 Task: Find a place to stay in Gaya, Nigeria for 8 guests from 12th to 16th August, with a price range of ₹10,000 to ₹16,000, and amenities including WiFi, Free parking, and TV.
Action: Mouse moved to (432, 96)
Screenshot: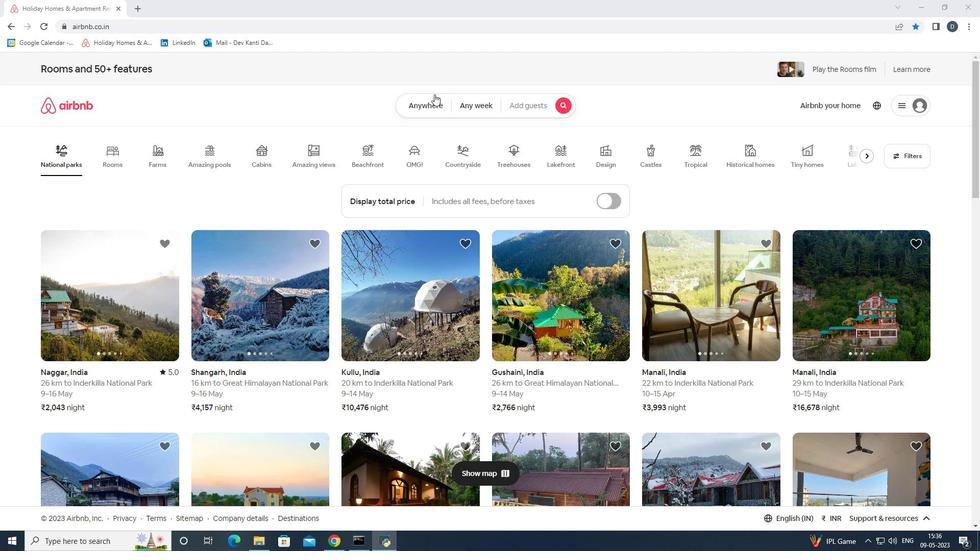 
Action: Mouse pressed left at (432, 96)
Screenshot: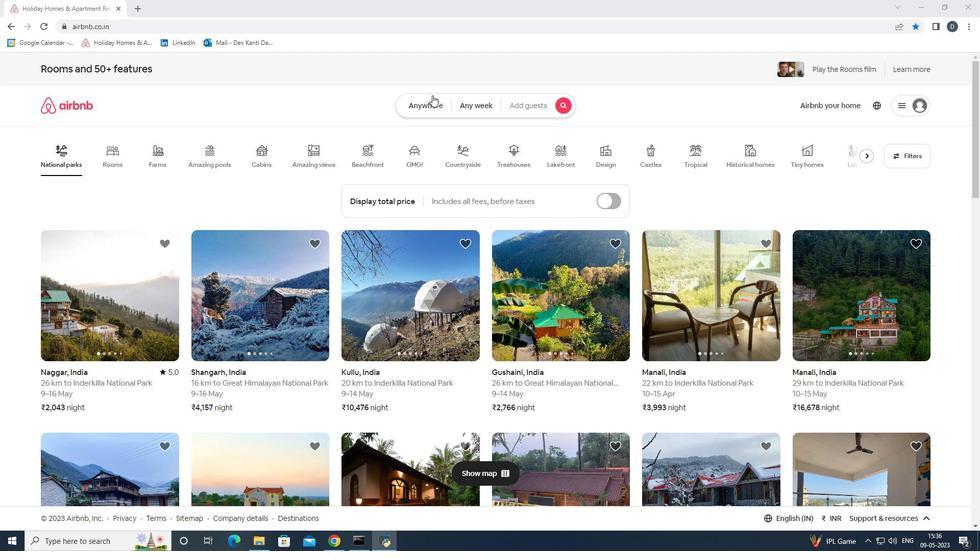 
Action: Mouse moved to (370, 145)
Screenshot: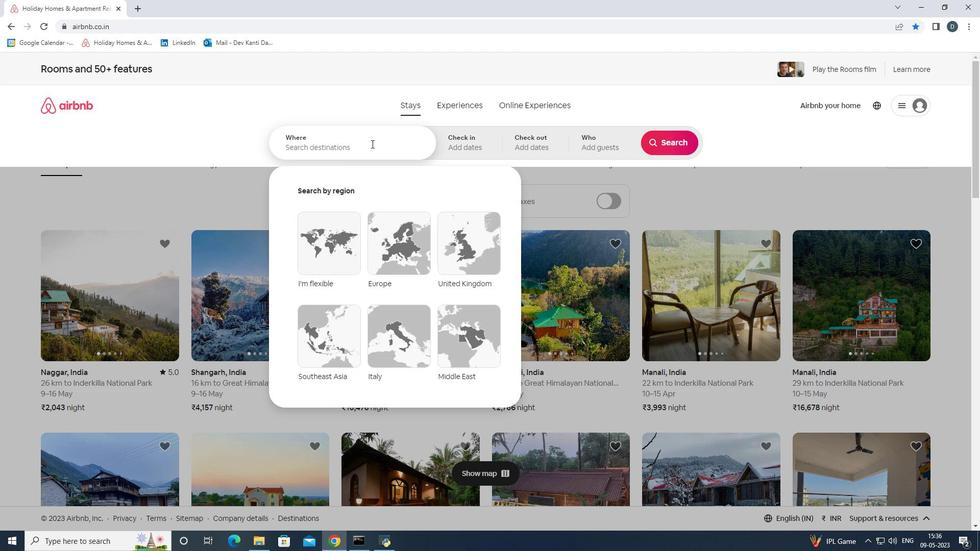 
Action: Mouse pressed left at (370, 145)
Screenshot: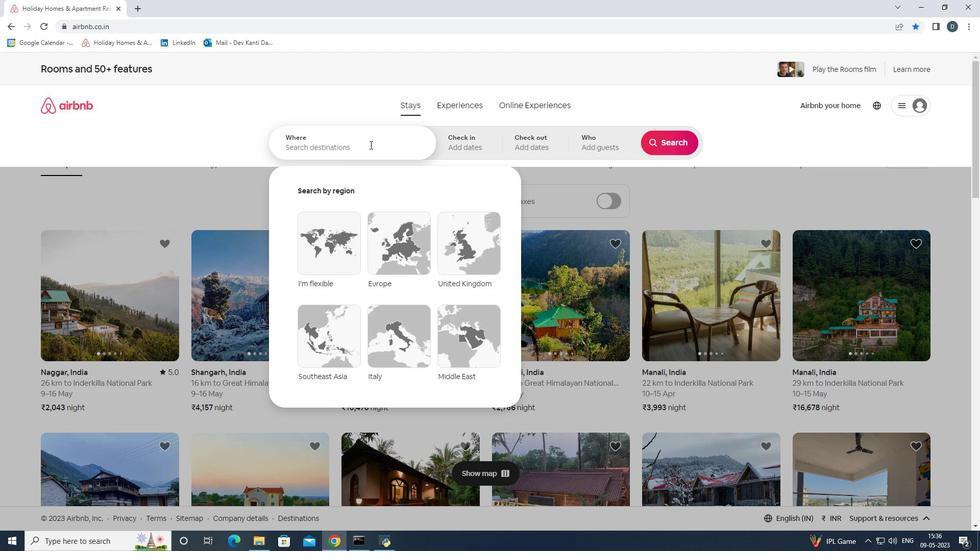 
Action: Key pressed <Key.shift><Key.shift><Key.shift><Key.shift><Key.shift><Key.shift>Gaya,<Key.space><Key.shift><Key.shift><Key.shift><Key.shift><Key.shift><Key.shift><Key.shift><Key.shift><Key.shift><Key.shift><Key.shift><Key.shift><Key.shift><Key.shift><Key.shift><Key.shift><Key.shift><Key.shift><Key.shift><Key.shift><Key.shift><Key.shift><Key.shift><Key.shift><Key.shift><Key.shift><Key.shift><Key.shift><Key.shift><Key.shift><Key.shift><Key.shift><Key.shift><Key.shift><Key.shift>Nigeria<Key.enter>
Screenshot: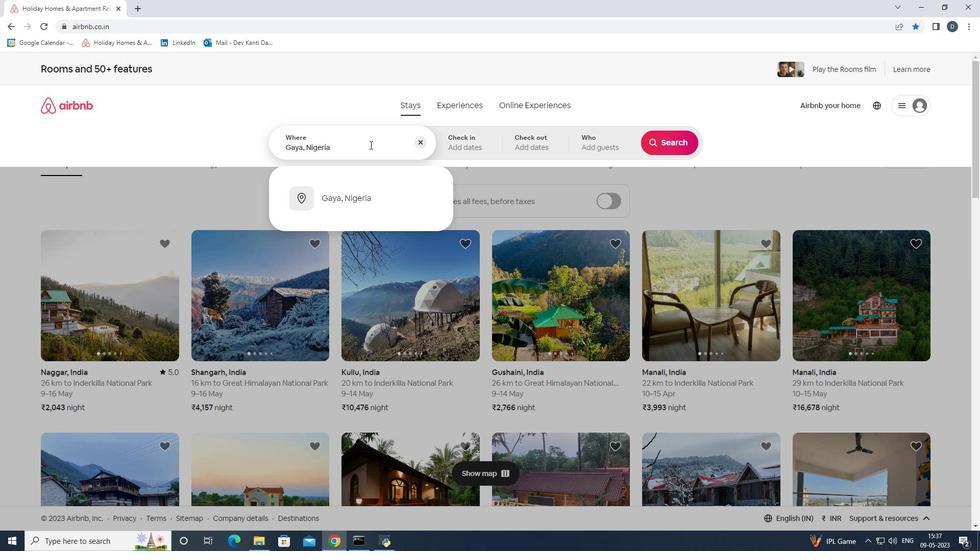 
Action: Mouse moved to (665, 225)
Screenshot: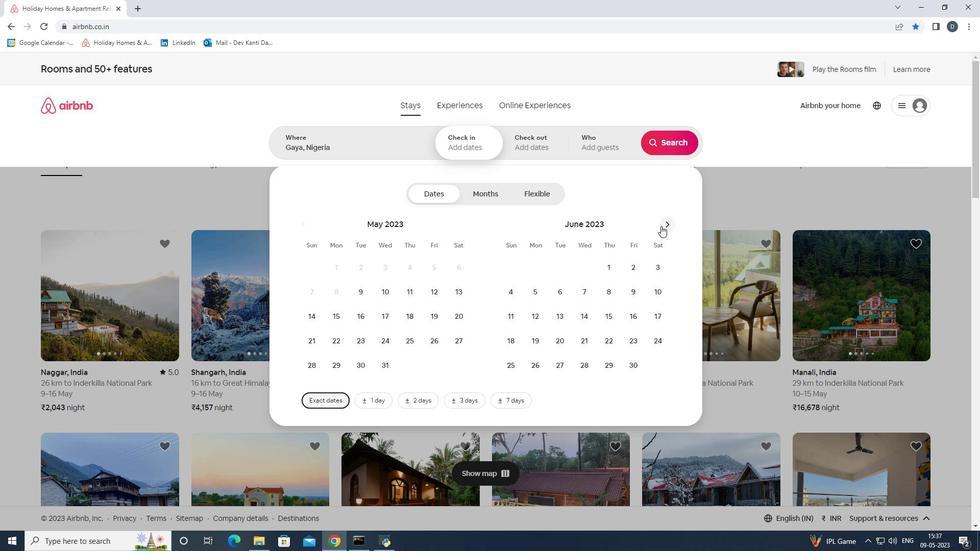 
Action: Mouse pressed left at (665, 225)
Screenshot: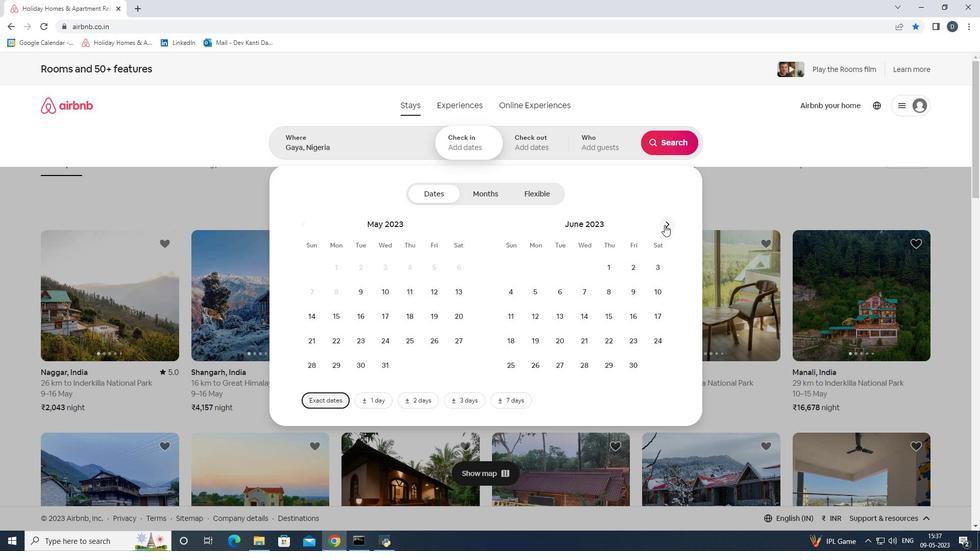 
Action: Mouse pressed left at (665, 225)
Screenshot: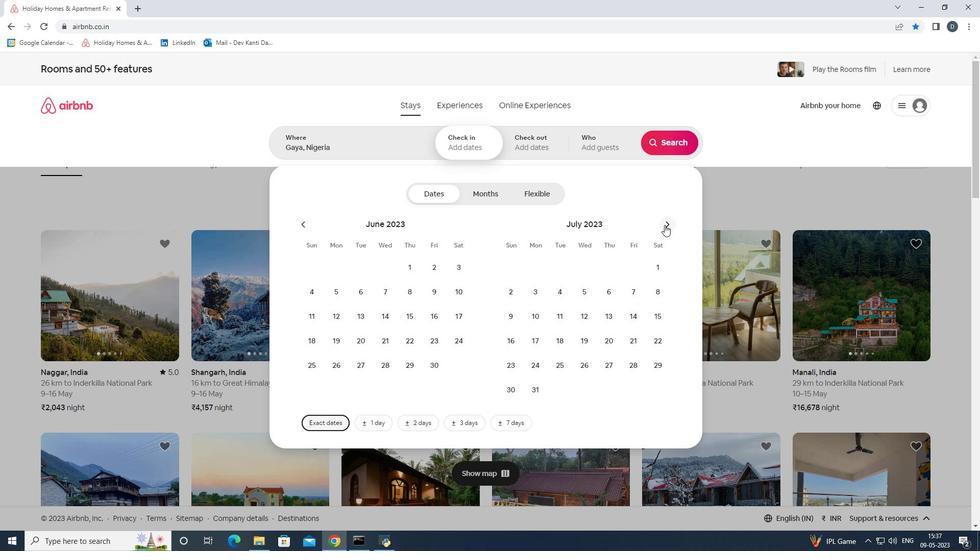
Action: Mouse moved to (659, 285)
Screenshot: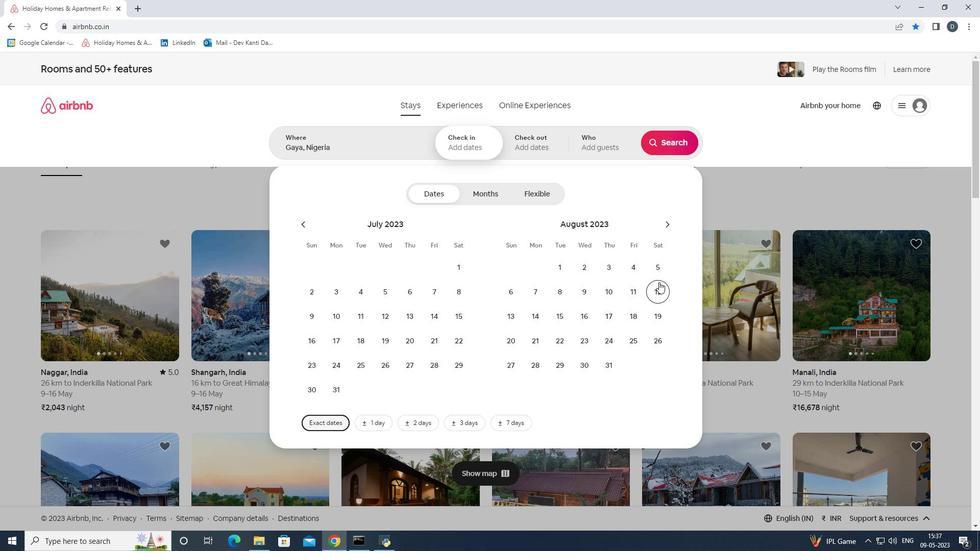 
Action: Mouse pressed left at (659, 285)
Screenshot: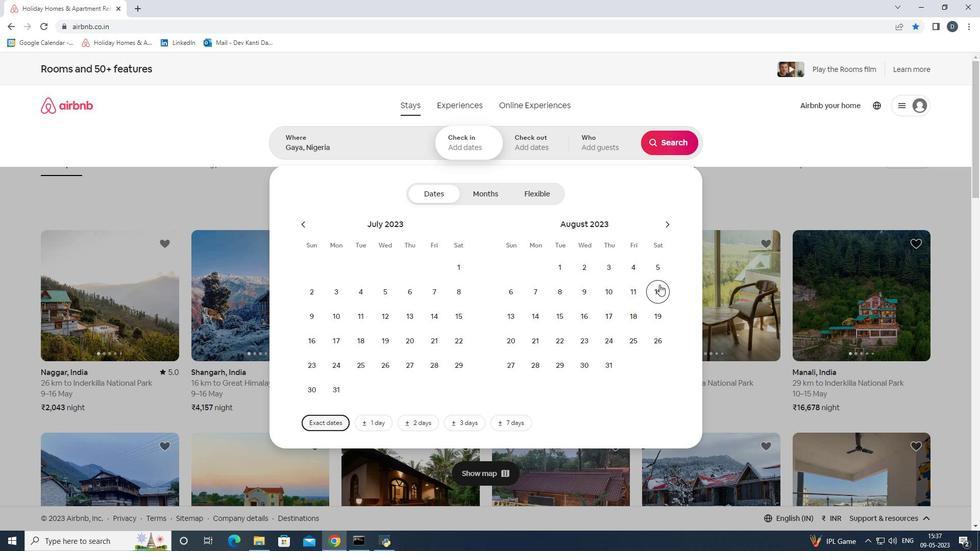 
Action: Mouse moved to (589, 312)
Screenshot: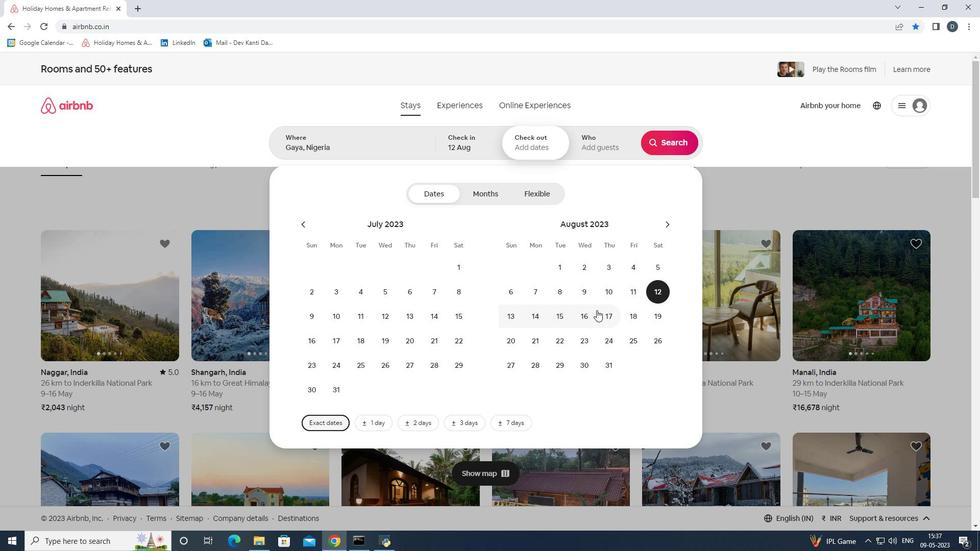 
Action: Mouse pressed left at (589, 312)
Screenshot: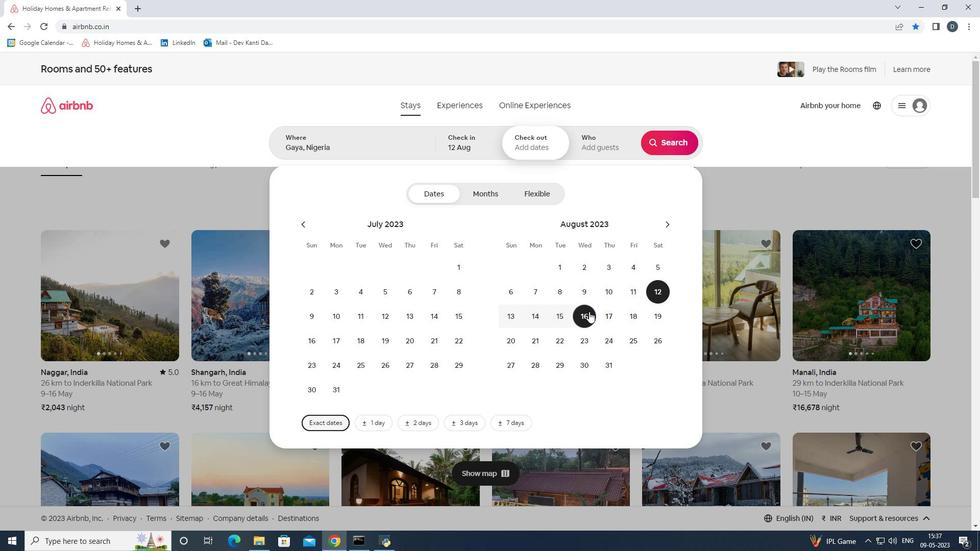 
Action: Mouse moved to (606, 155)
Screenshot: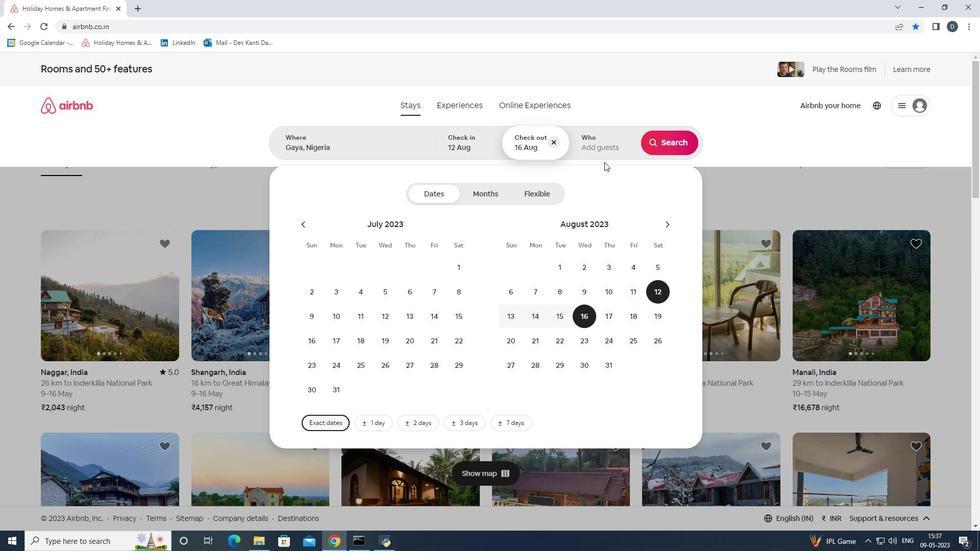
Action: Mouse pressed left at (606, 155)
Screenshot: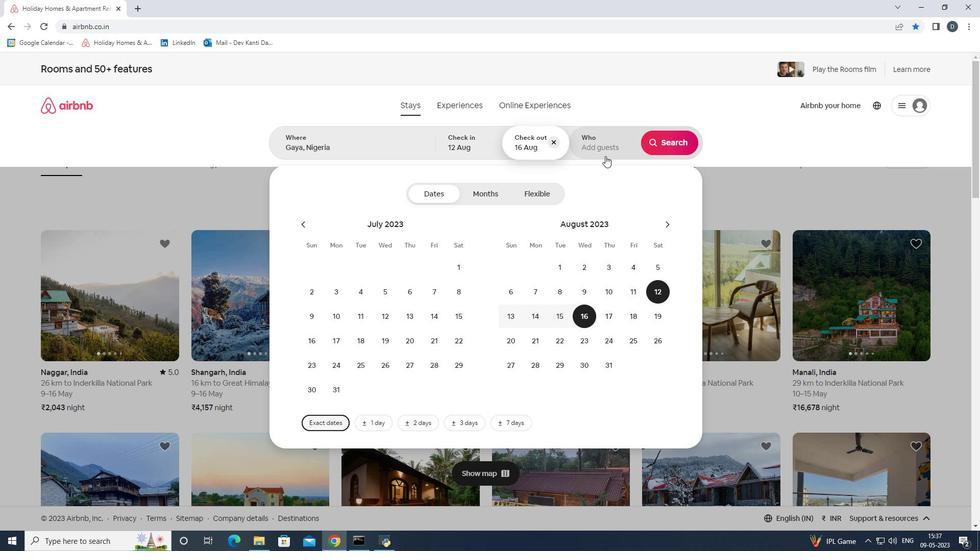 
Action: Mouse moved to (666, 197)
Screenshot: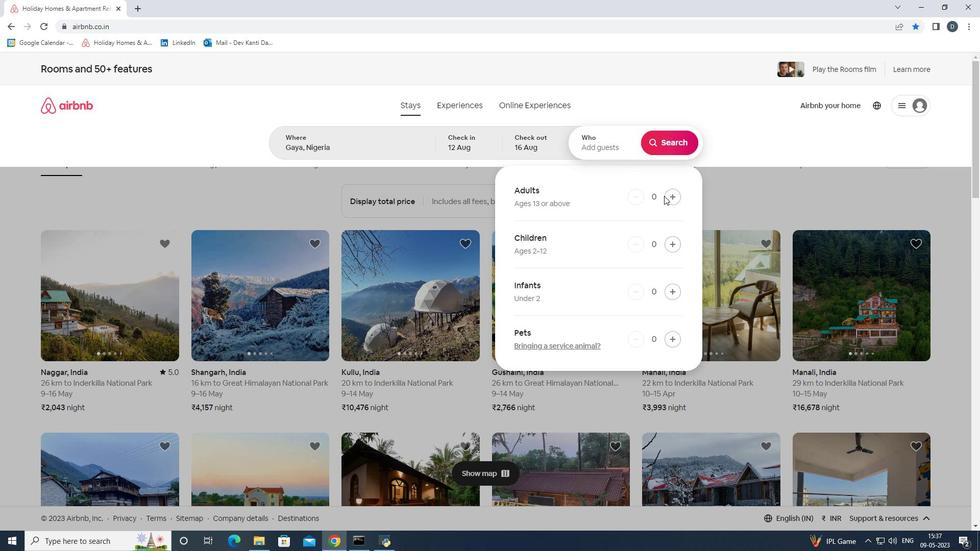 
Action: Mouse pressed left at (666, 197)
Screenshot: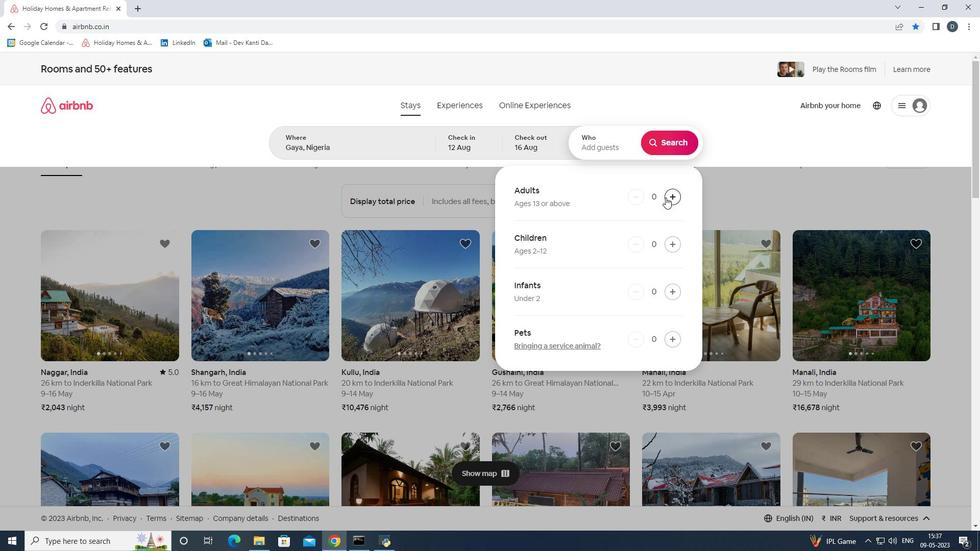
Action: Mouse pressed left at (666, 197)
Screenshot: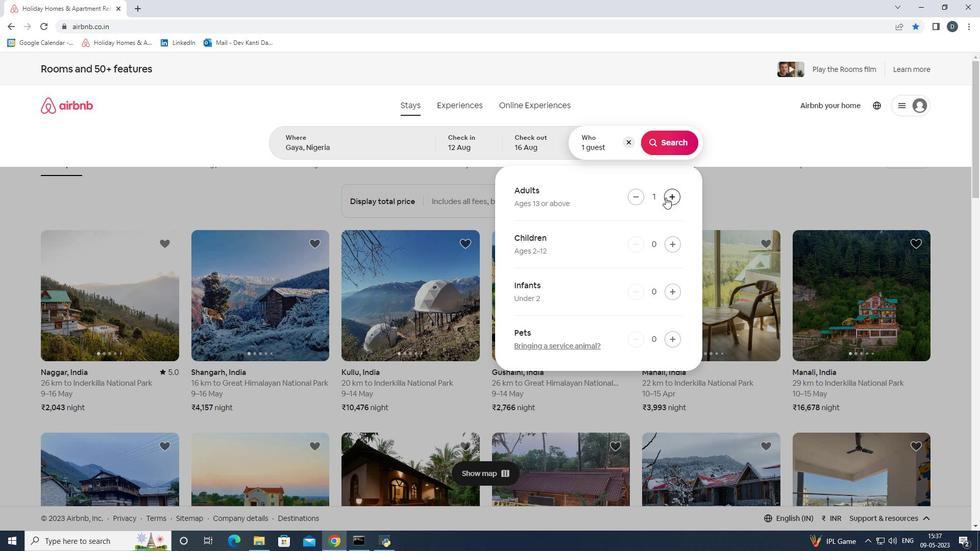 
Action: Mouse pressed left at (666, 197)
Screenshot: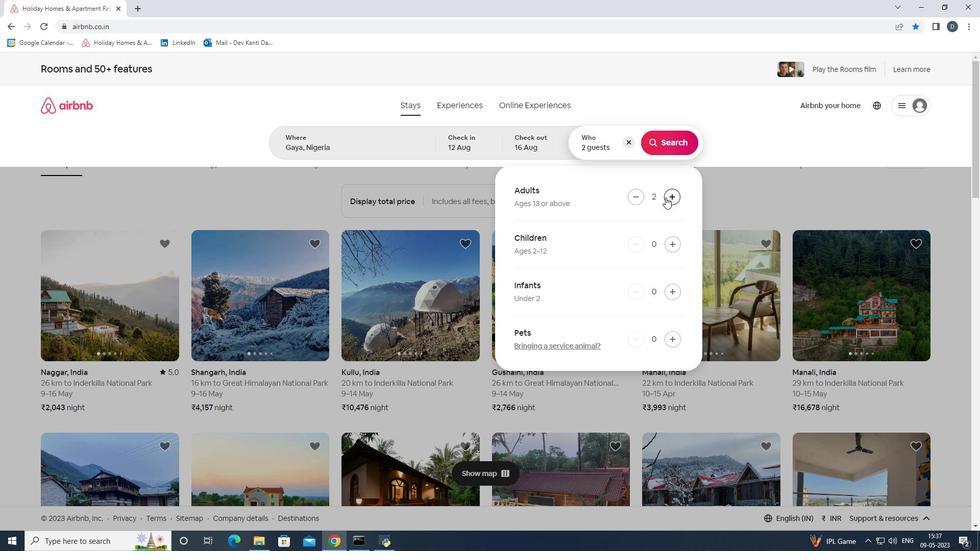 
Action: Mouse pressed left at (666, 197)
Screenshot: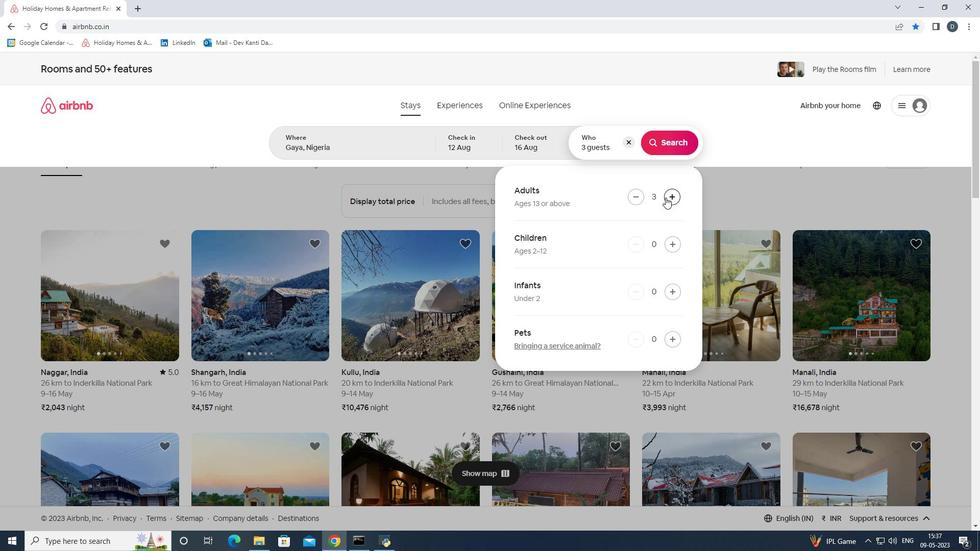 
Action: Mouse pressed left at (666, 197)
Screenshot: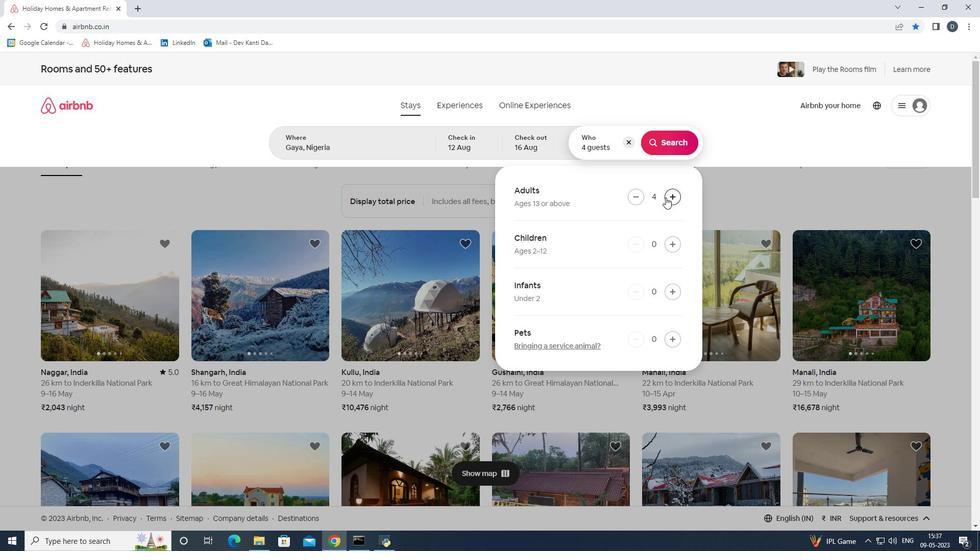
Action: Mouse pressed left at (666, 197)
Screenshot: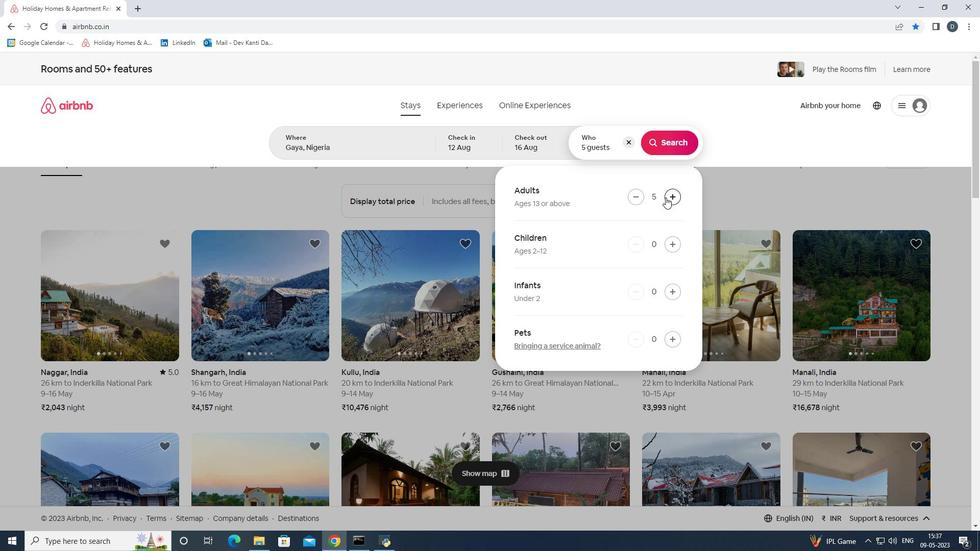 
Action: Mouse pressed left at (666, 197)
Screenshot: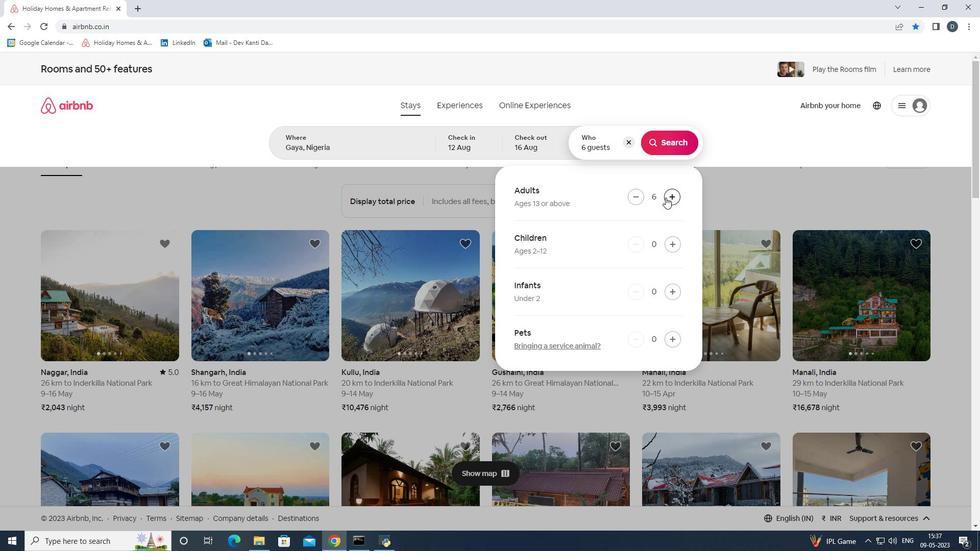 
Action: Mouse pressed left at (666, 197)
Screenshot: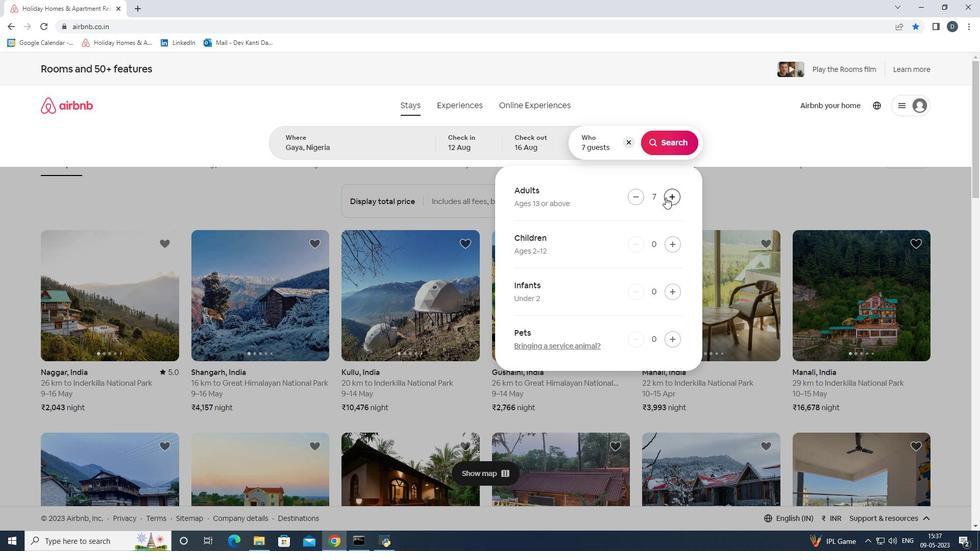 
Action: Mouse moved to (673, 149)
Screenshot: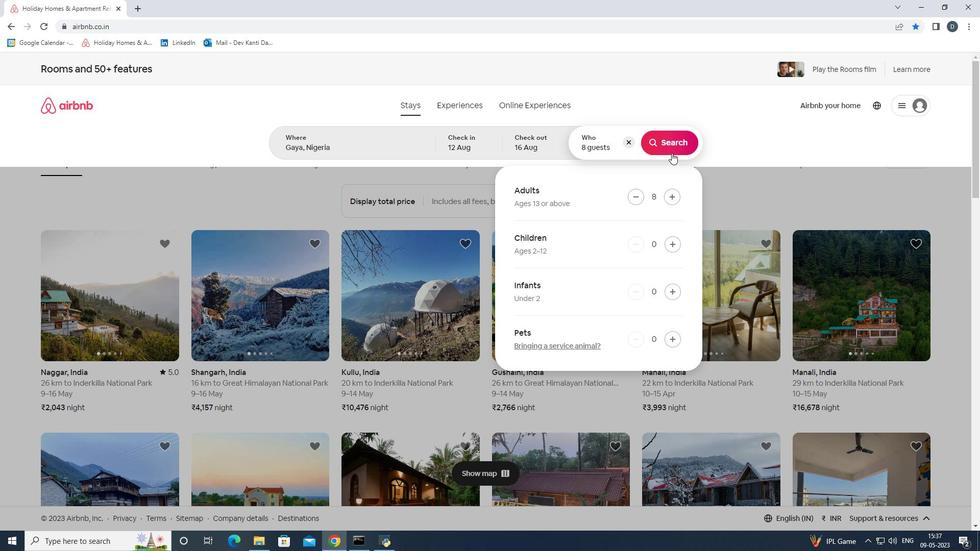 
Action: Mouse pressed left at (673, 149)
Screenshot: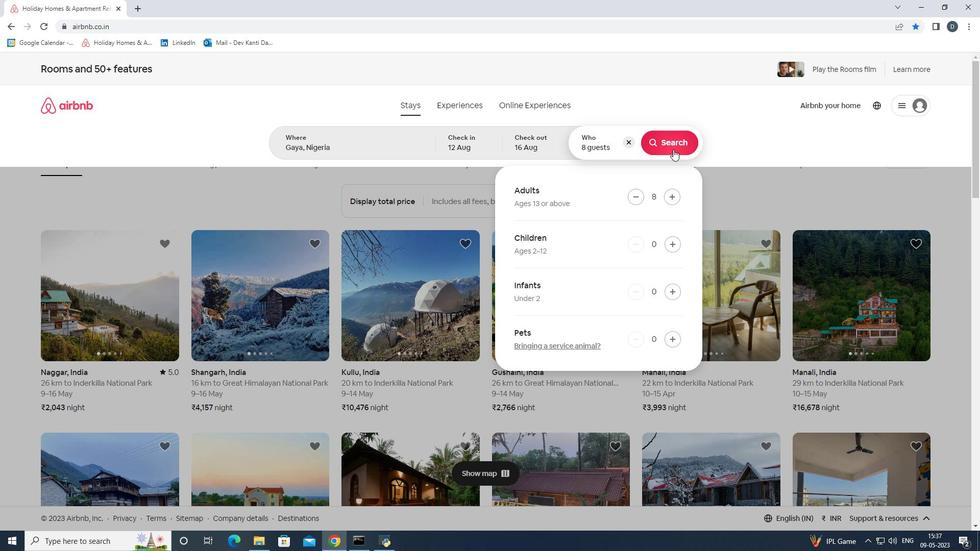 
Action: Mouse moved to (934, 110)
Screenshot: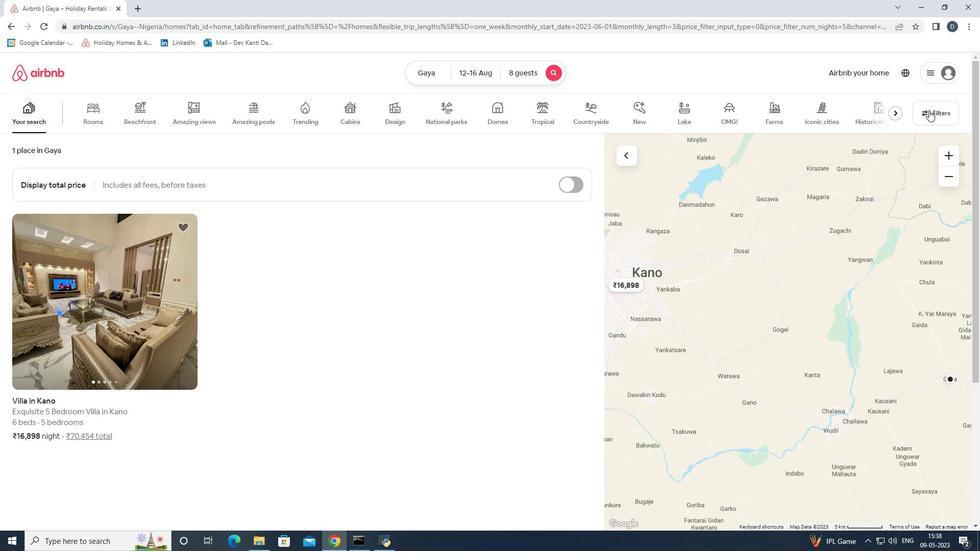 
Action: Mouse pressed left at (934, 110)
Screenshot: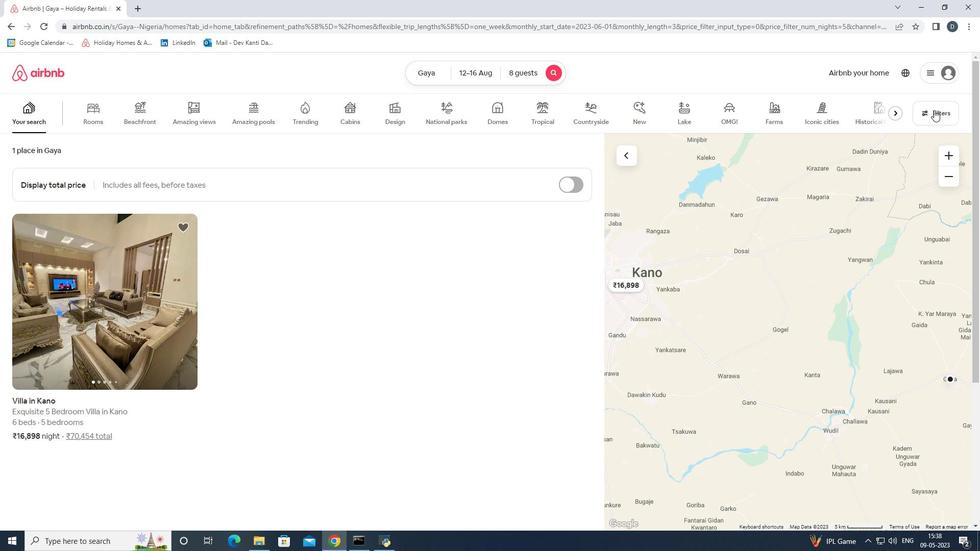 
Action: Mouse moved to (445, 363)
Screenshot: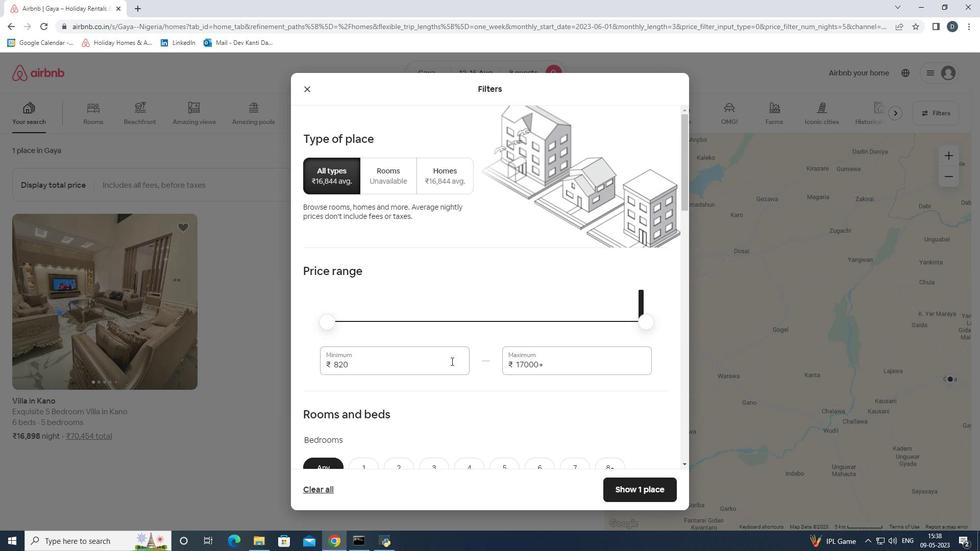 
Action: Mouse pressed left at (445, 363)
Screenshot: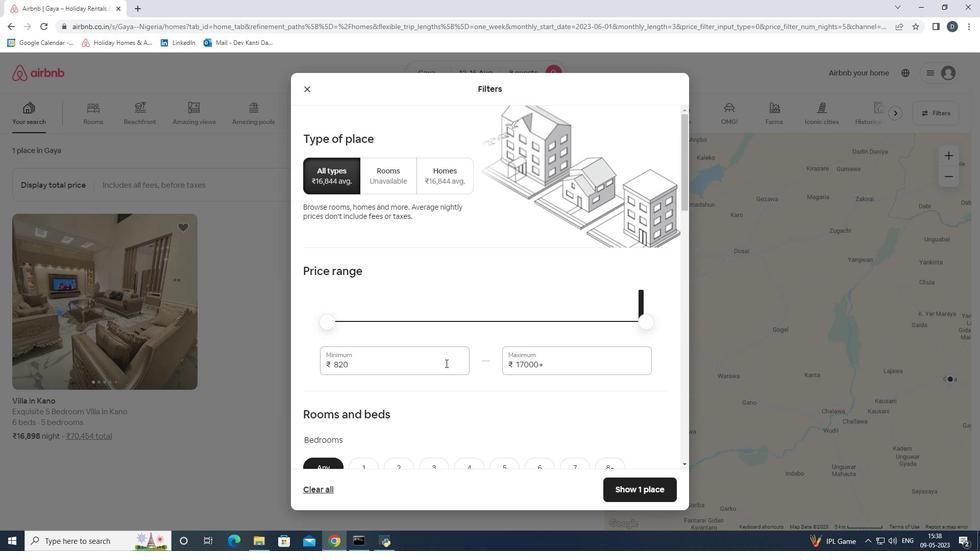
Action: Mouse pressed left at (445, 363)
Screenshot: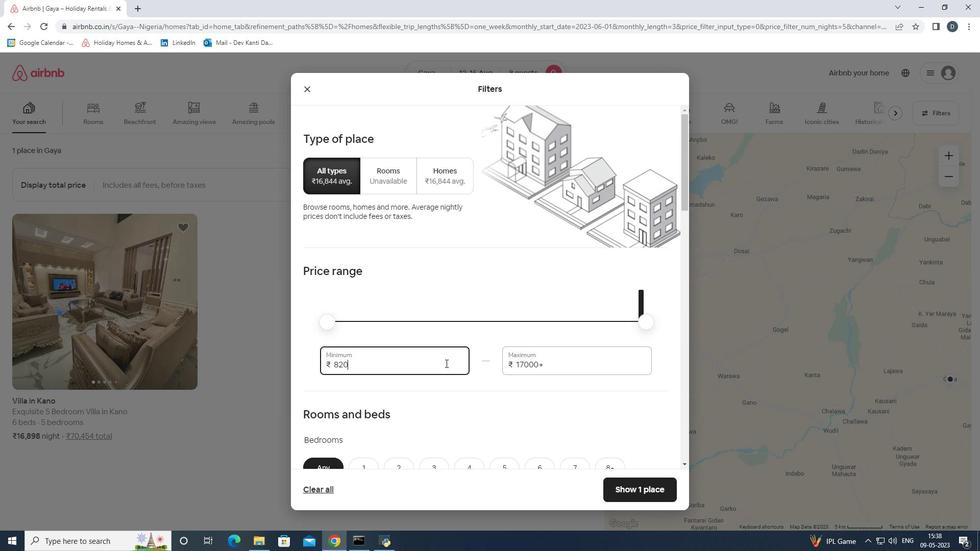 
Action: Key pressed 10000<Key.tab>16000
Screenshot: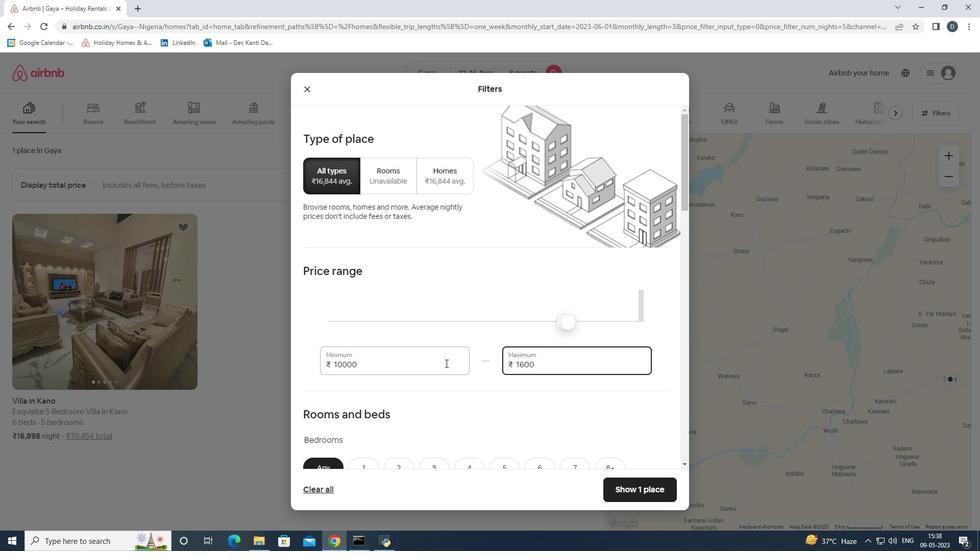 
Action: Mouse scrolled (445, 363) with delta (0, 0)
Screenshot: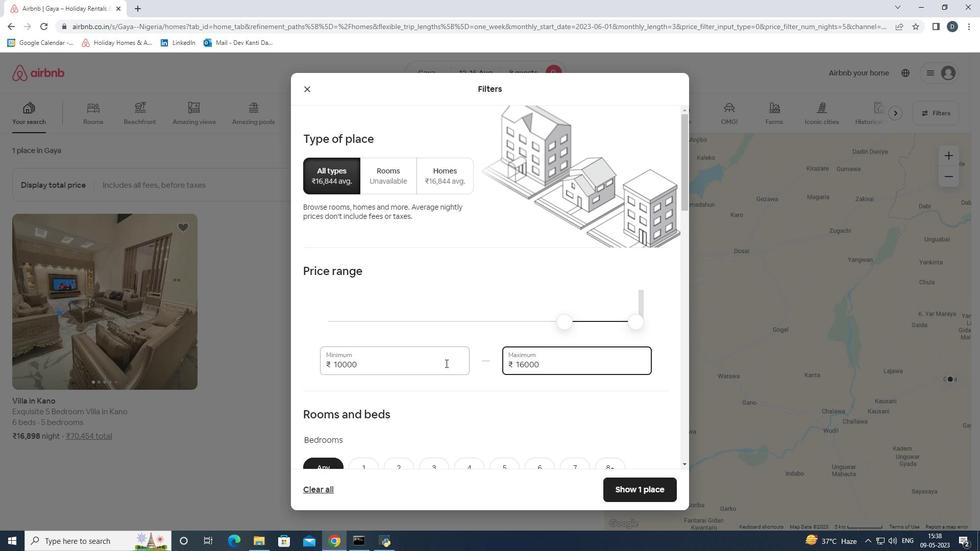 
Action: Mouse scrolled (445, 363) with delta (0, 0)
Screenshot: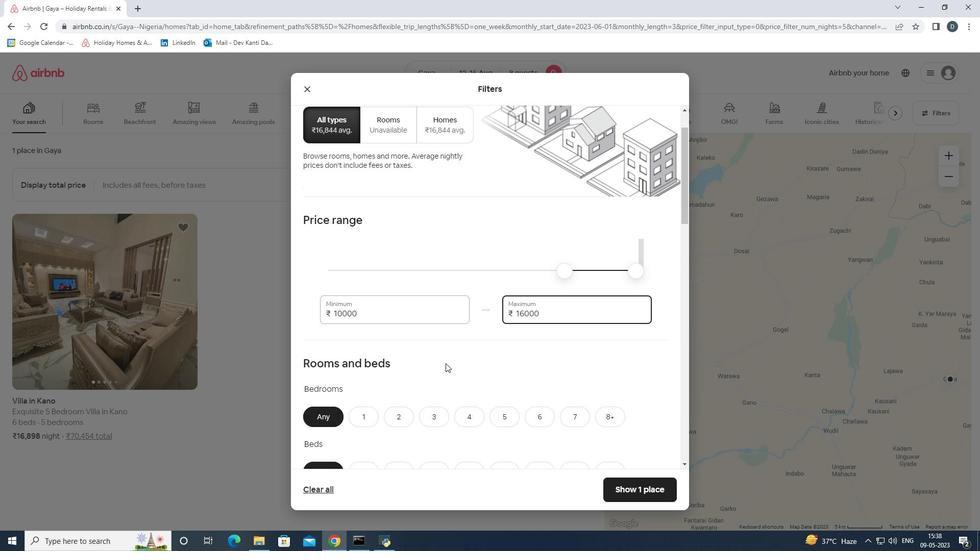 
Action: Mouse scrolled (445, 363) with delta (0, 0)
Screenshot: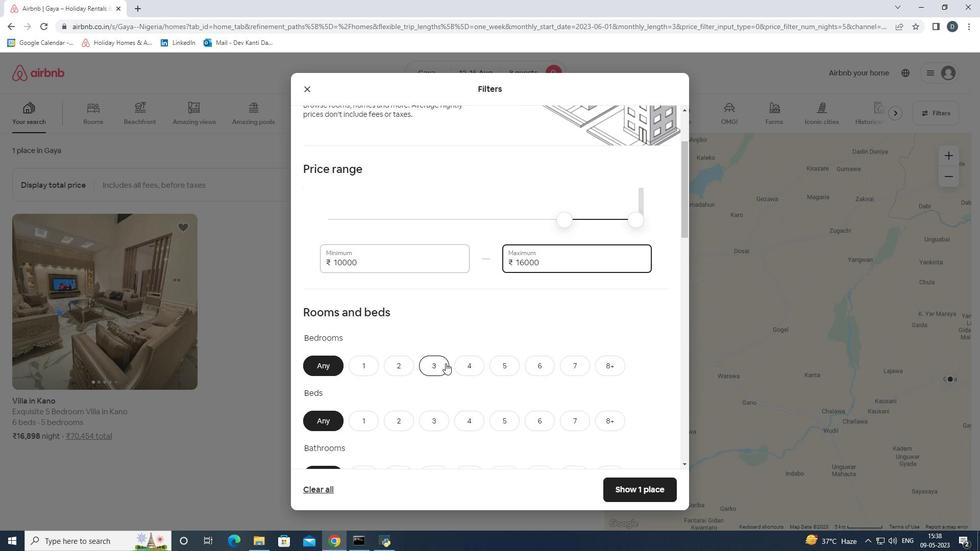 
Action: Mouse scrolled (445, 363) with delta (0, 0)
Screenshot: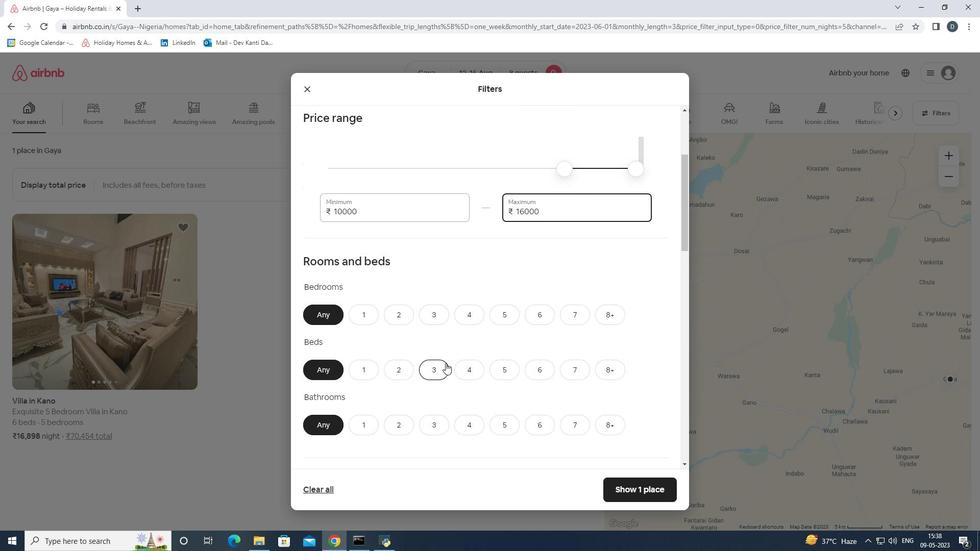 
Action: Mouse moved to (607, 268)
Screenshot: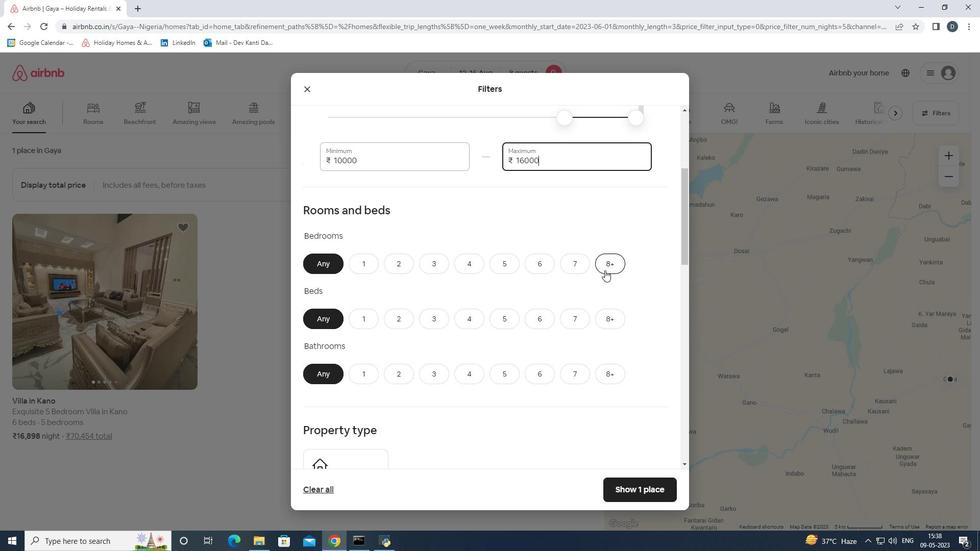 
Action: Mouse pressed left at (607, 268)
Screenshot: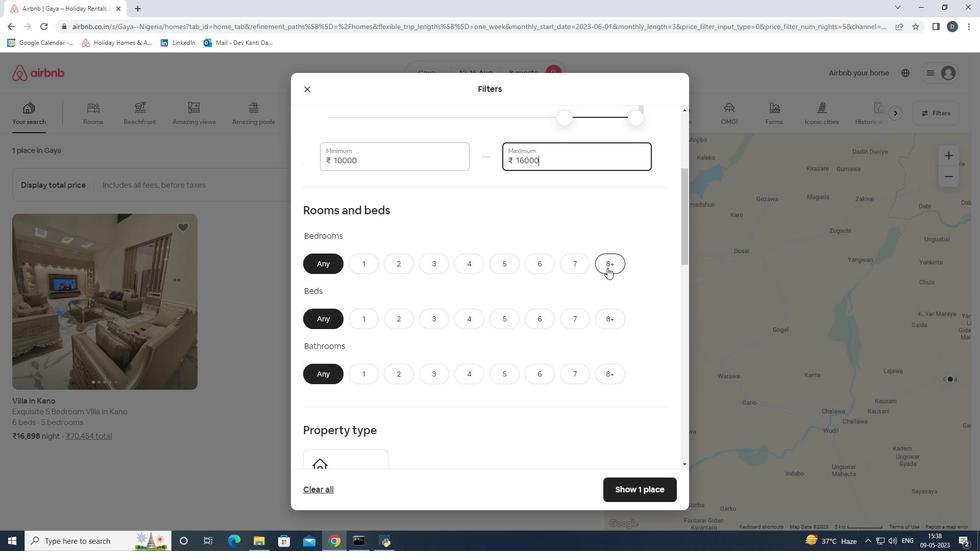 
Action: Mouse moved to (620, 316)
Screenshot: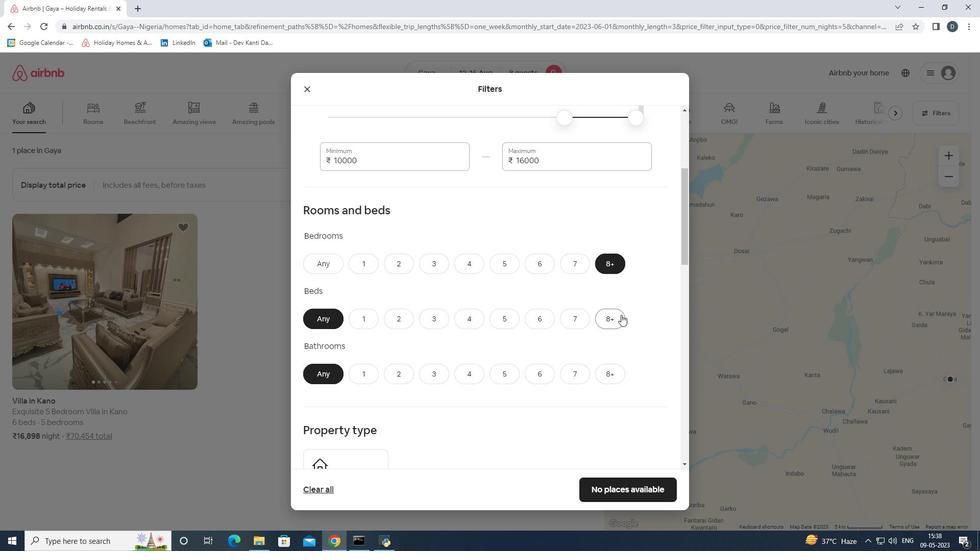 
Action: Mouse pressed left at (620, 316)
Screenshot: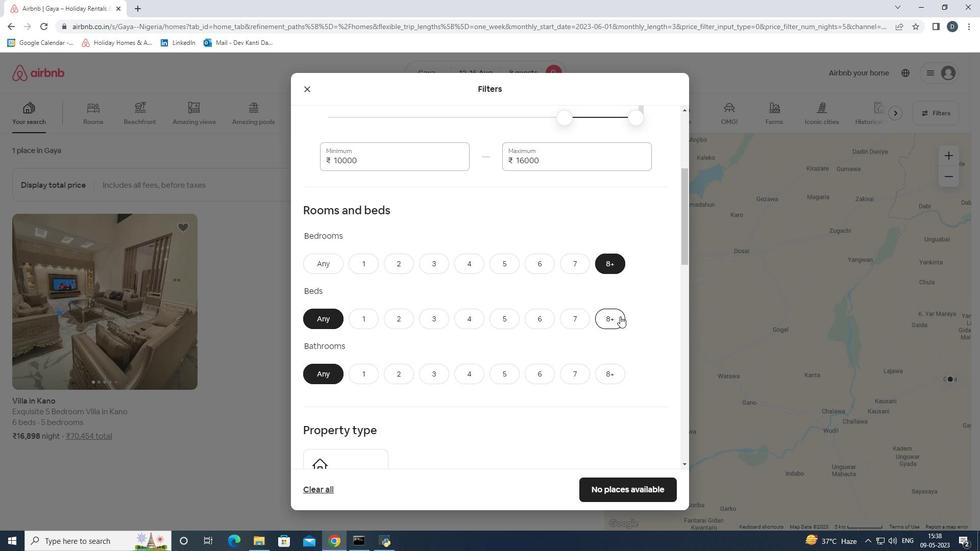 
Action: Mouse moved to (606, 375)
Screenshot: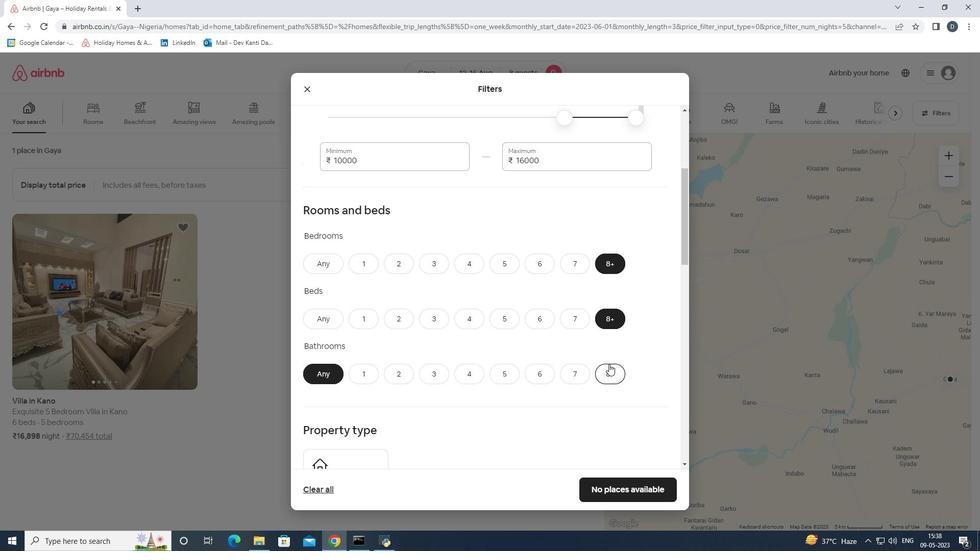 
Action: Mouse pressed left at (606, 375)
Screenshot: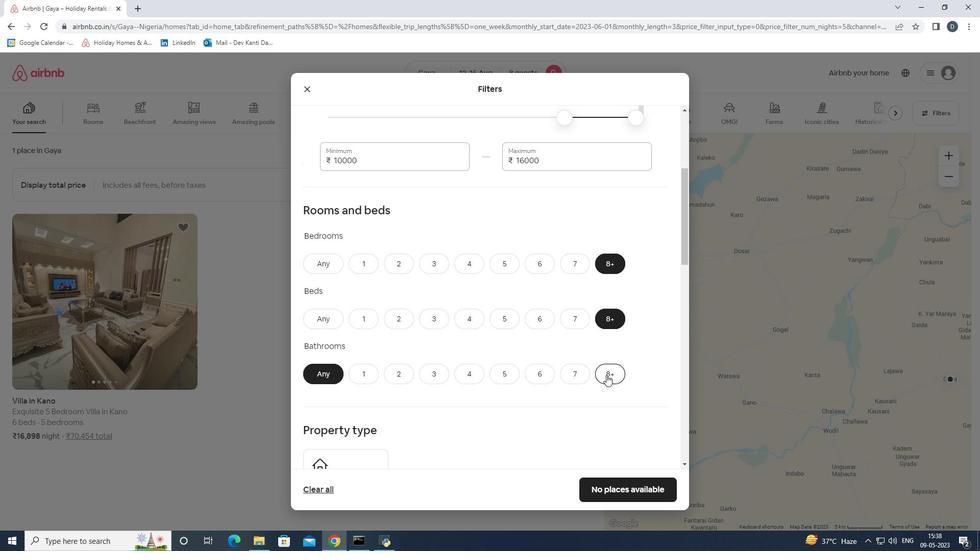 
Action: Mouse moved to (595, 379)
Screenshot: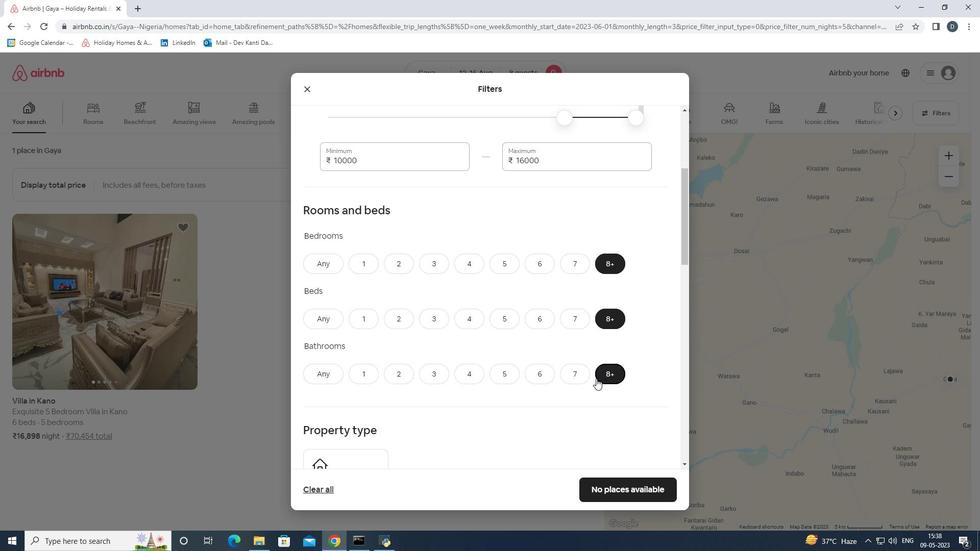 
Action: Mouse scrolled (595, 378) with delta (0, 0)
Screenshot: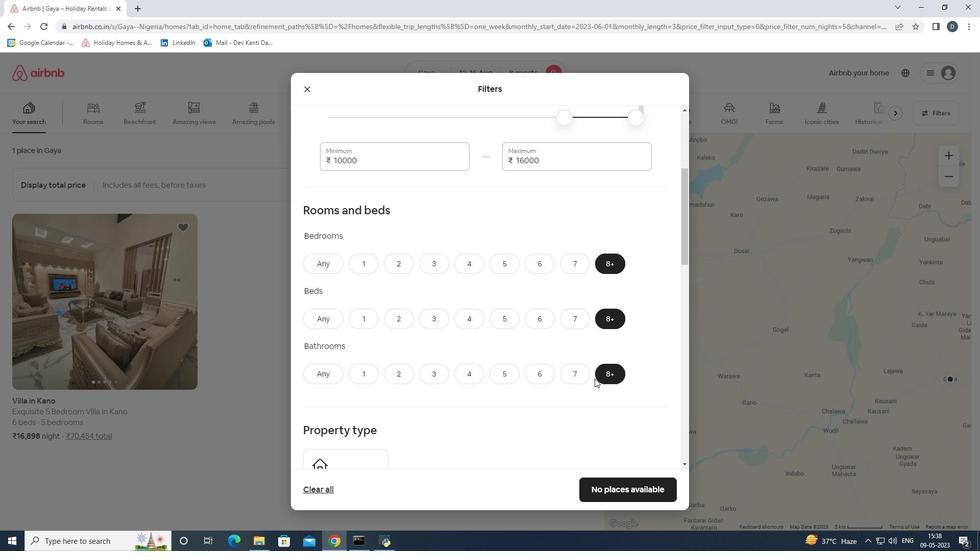 
Action: Mouse scrolled (595, 378) with delta (0, 0)
Screenshot: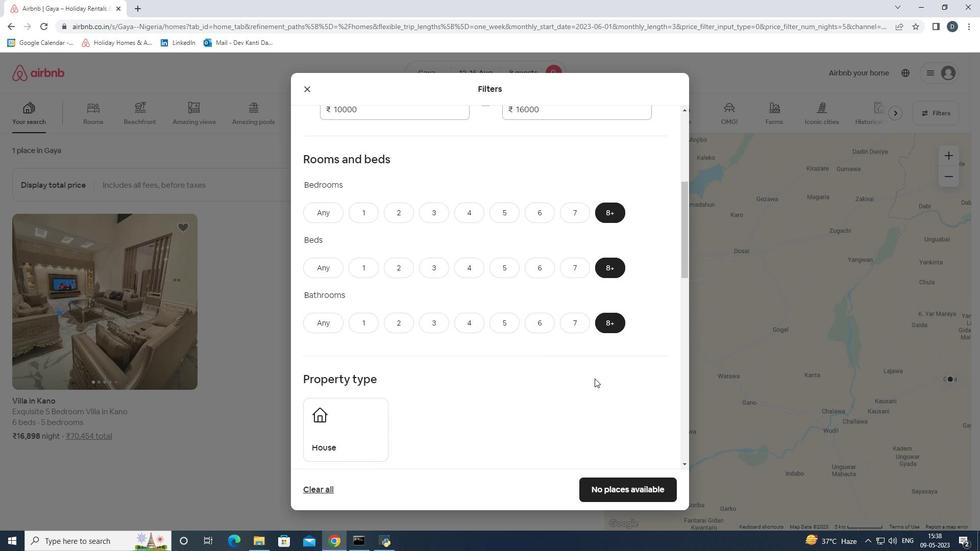 
Action: Mouse moved to (379, 376)
Screenshot: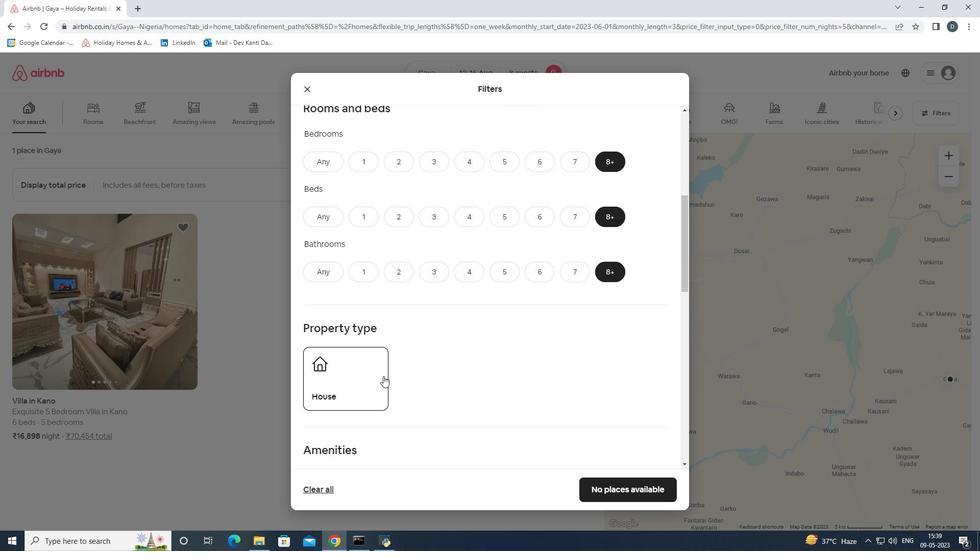 
Action: Mouse pressed left at (379, 376)
Screenshot: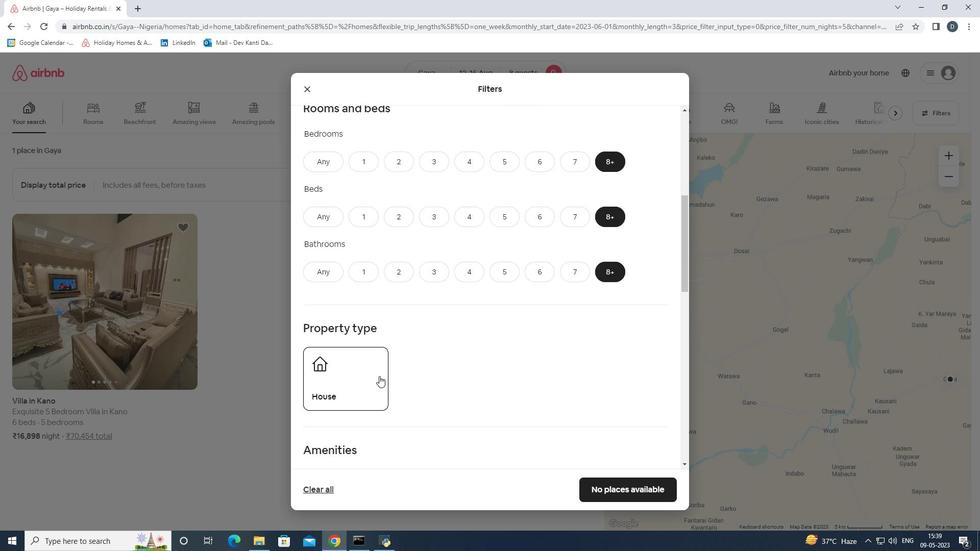 
Action: Mouse moved to (376, 376)
Screenshot: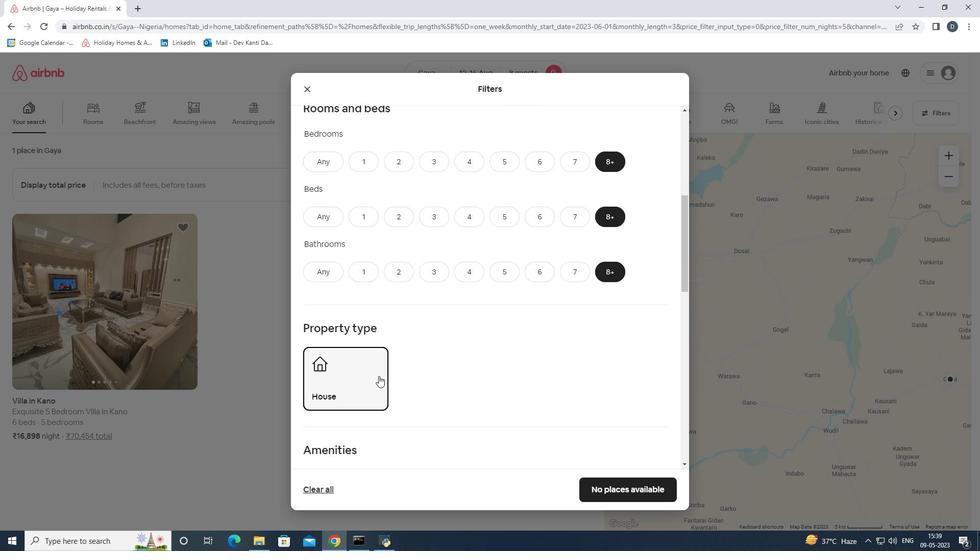 
Action: Mouse scrolled (376, 375) with delta (0, 0)
Screenshot: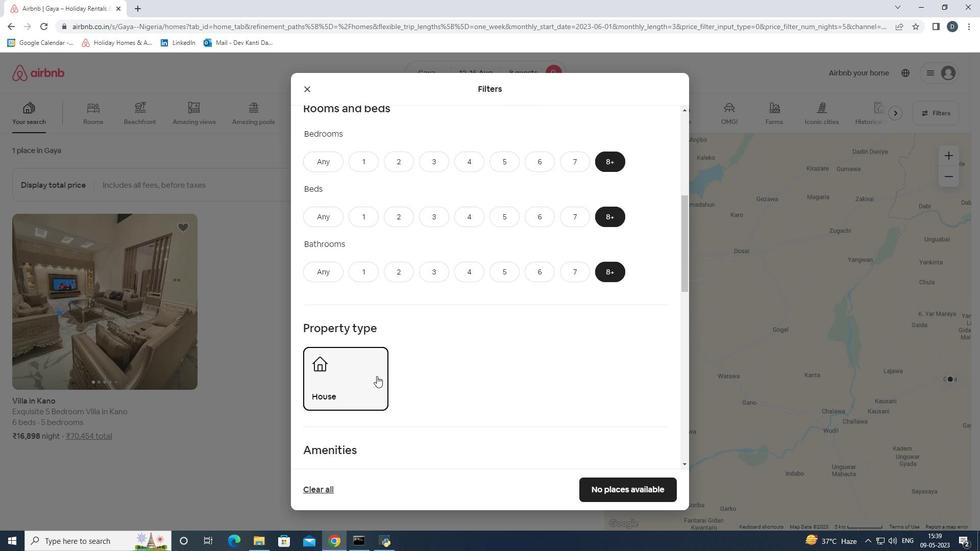 
Action: Mouse scrolled (376, 375) with delta (0, 0)
Screenshot: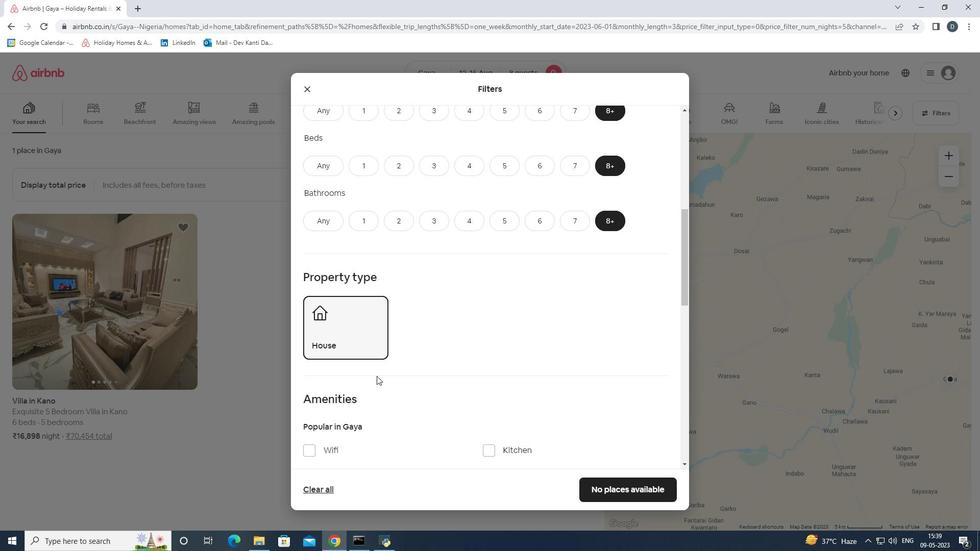 
Action: Mouse scrolled (376, 375) with delta (0, 0)
Screenshot: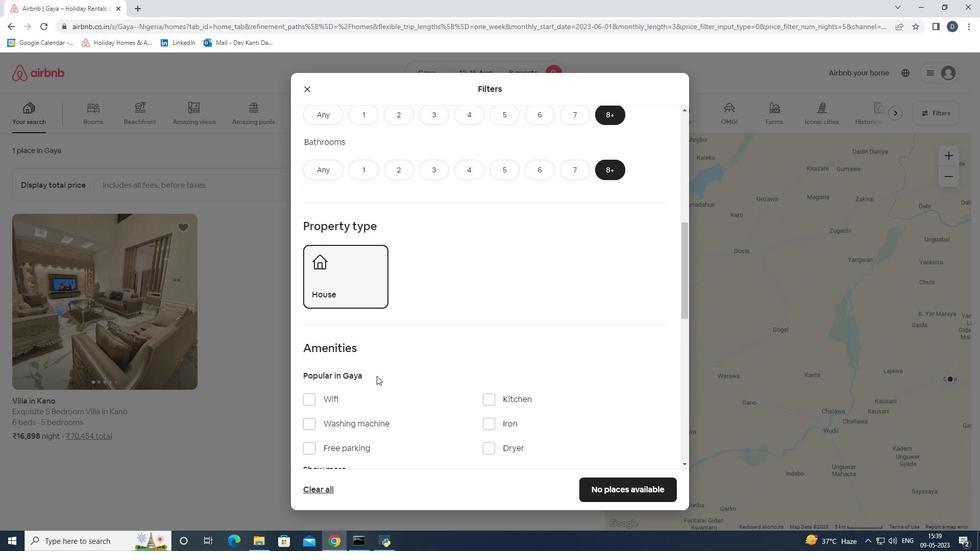 
Action: Mouse moved to (320, 353)
Screenshot: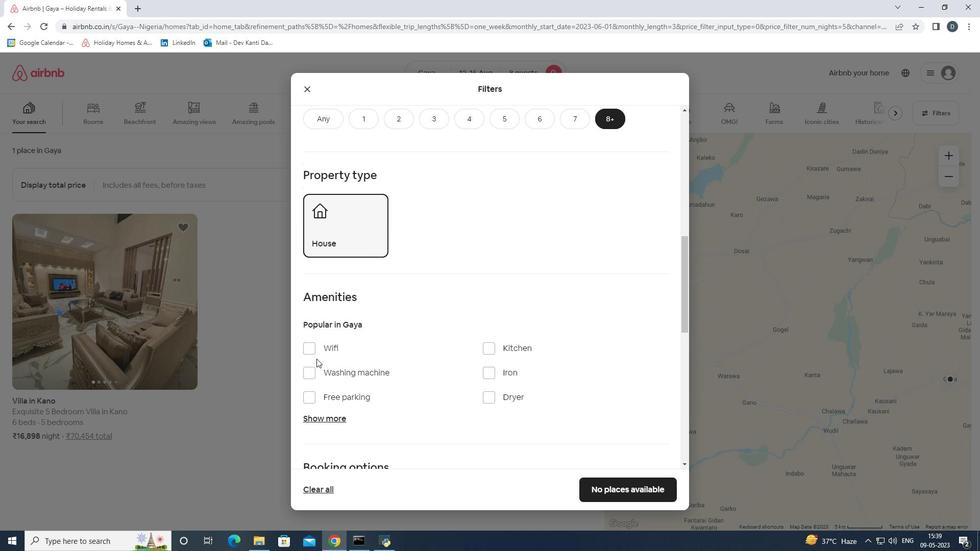 
Action: Mouse pressed left at (320, 353)
Screenshot: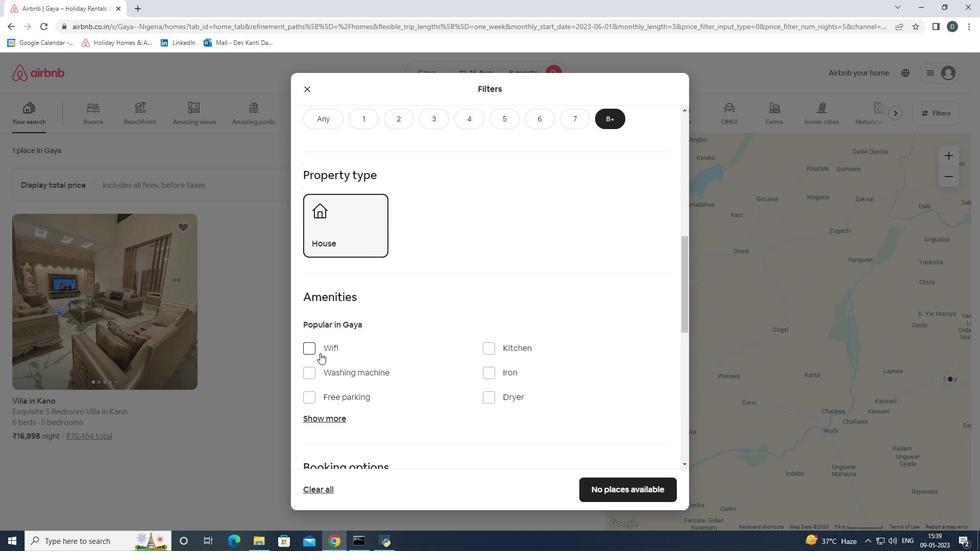 
Action: Mouse moved to (312, 393)
Screenshot: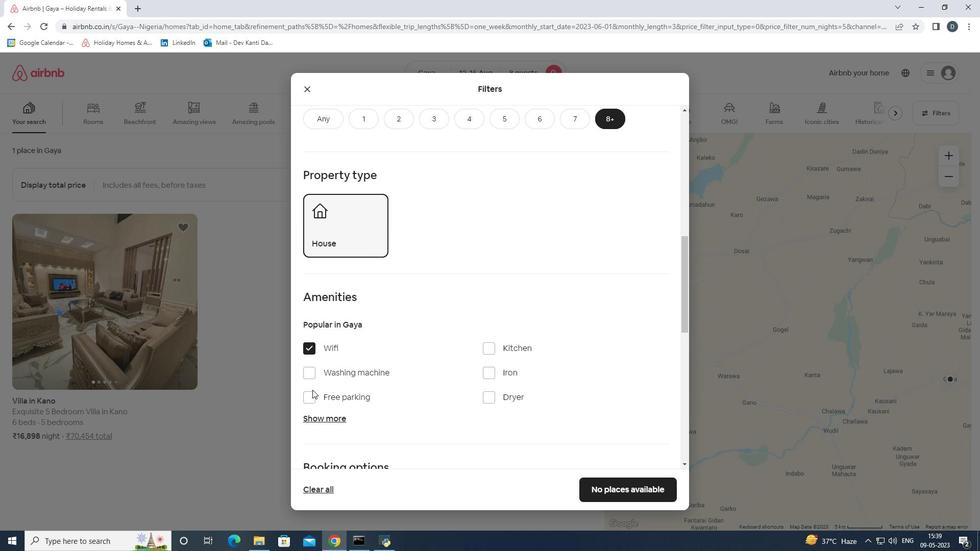 
Action: Mouse pressed left at (312, 393)
Screenshot: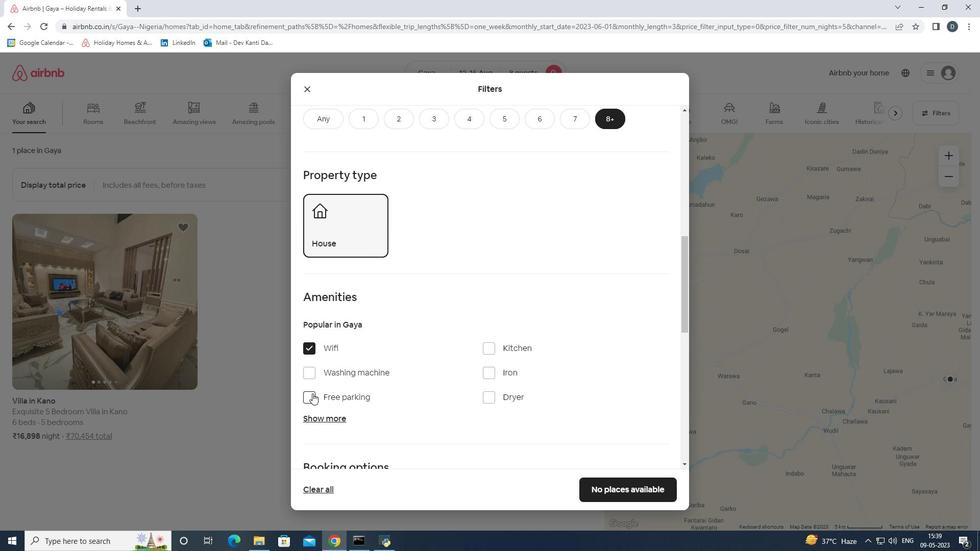 
Action: Mouse moved to (318, 421)
Screenshot: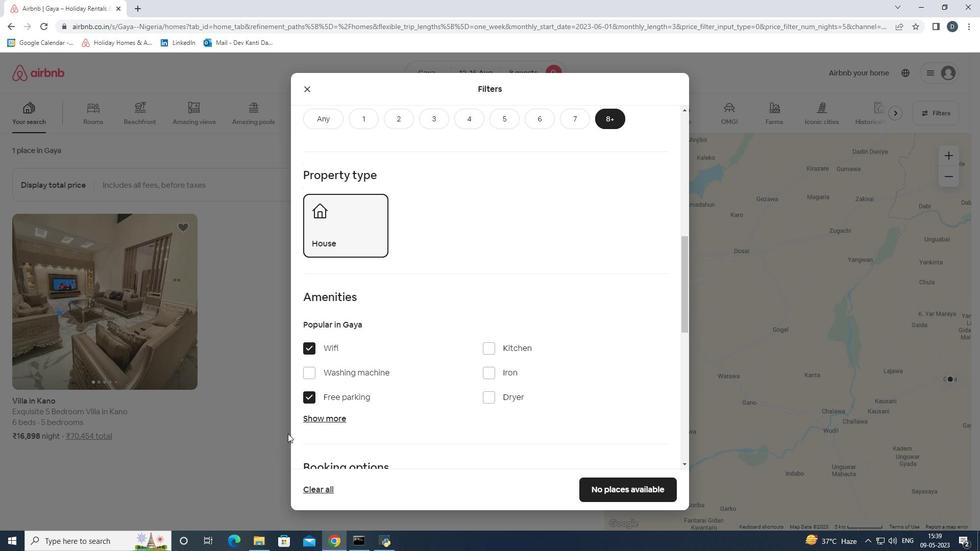 
Action: Mouse pressed left at (318, 421)
Screenshot: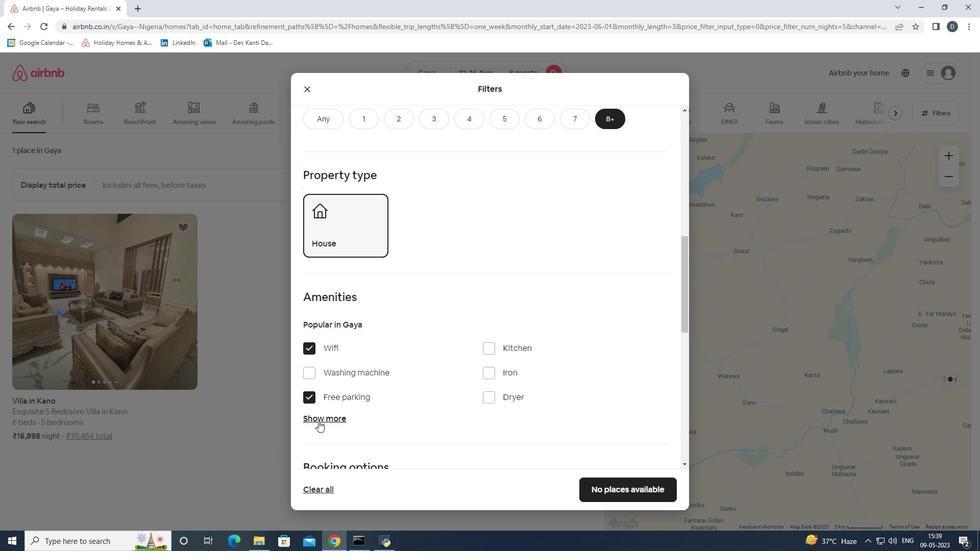 
Action: Mouse moved to (344, 416)
Screenshot: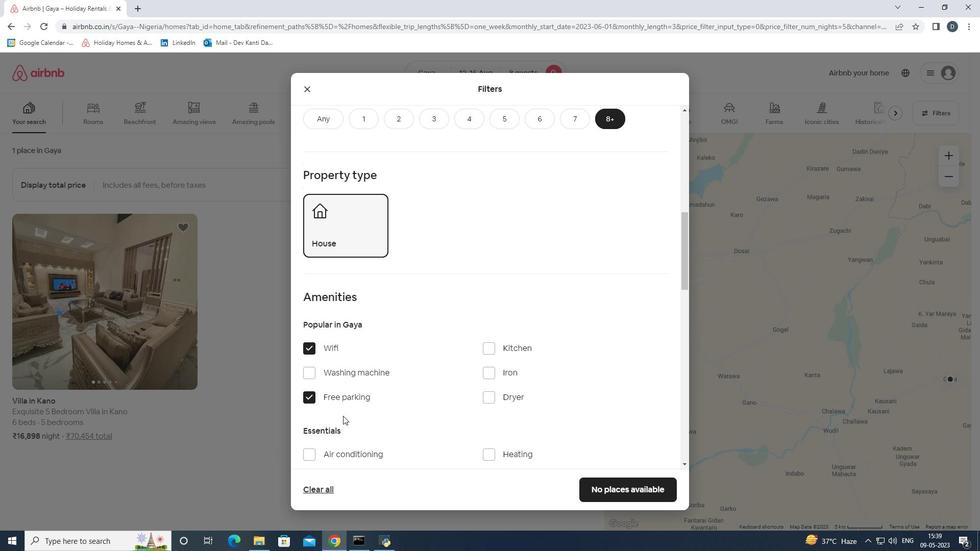 
Action: Mouse scrolled (344, 415) with delta (0, 0)
Screenshot: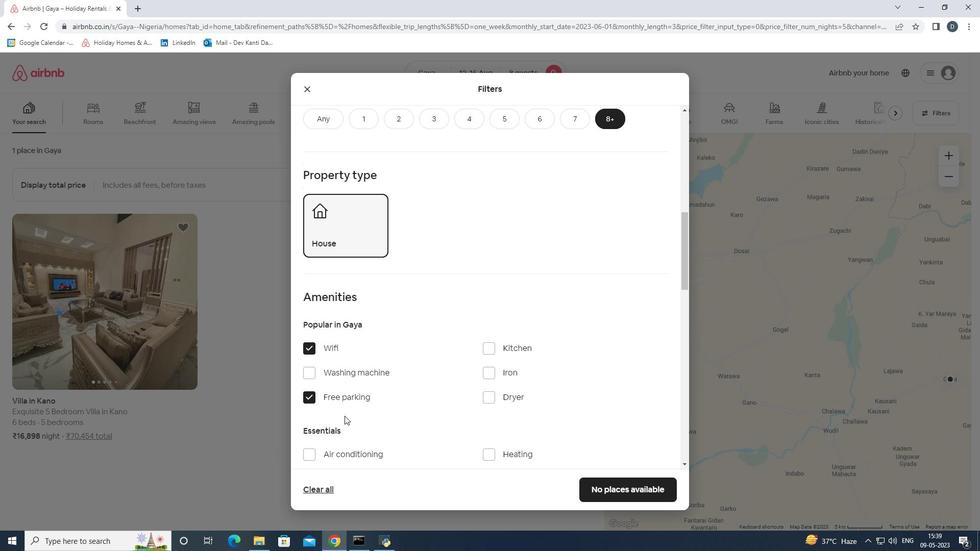 
Action: Mouse scrolled (344, 415) with delta (0, 0)
Screenshot: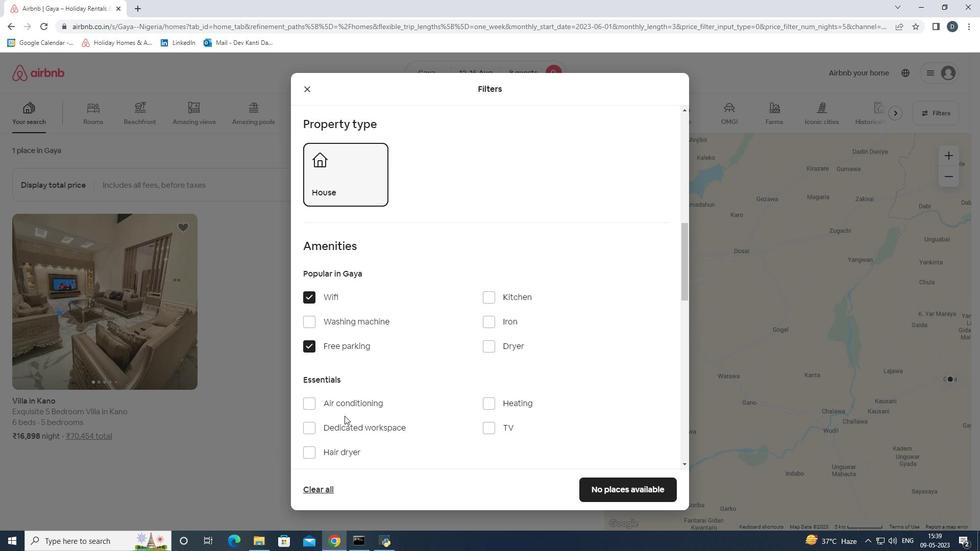 
Action: Mouse scrolled (344, 415) with delta (0, 0)
Screenshot: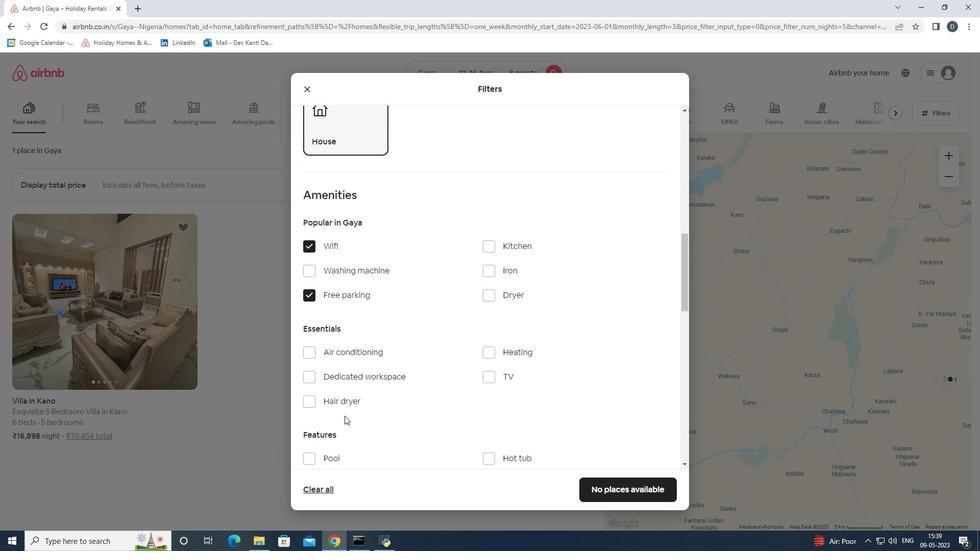 
Action: Mouse scrolled (344, 415) with delta (0, 0)
Screenshot: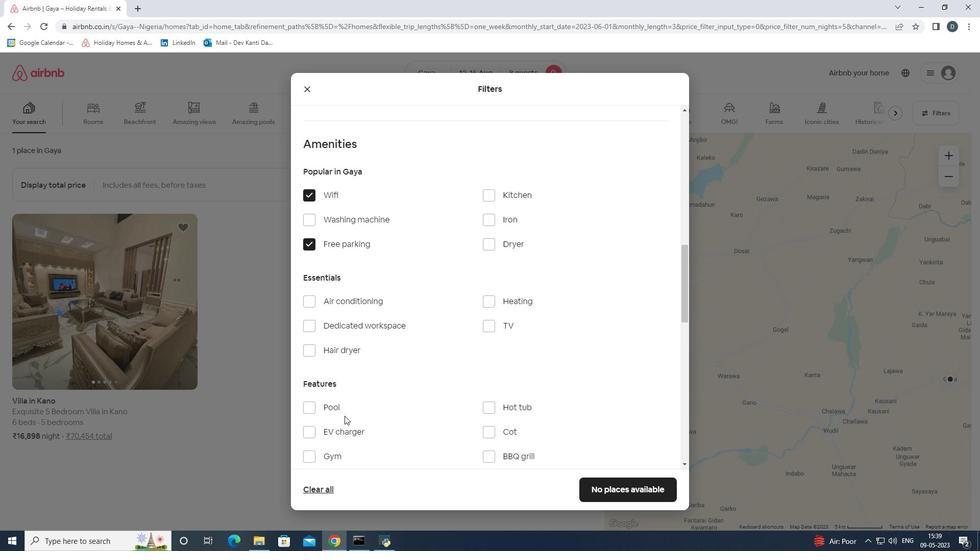 
Action: Mouse moved to (499, 278)
Screenshot: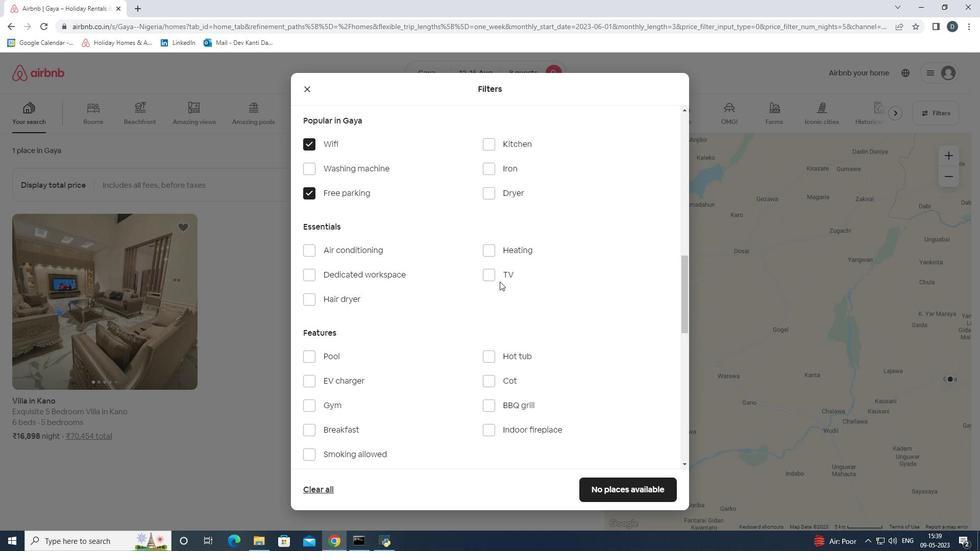 
Action: Mouse pressed left at (499, 278)
Screenshot: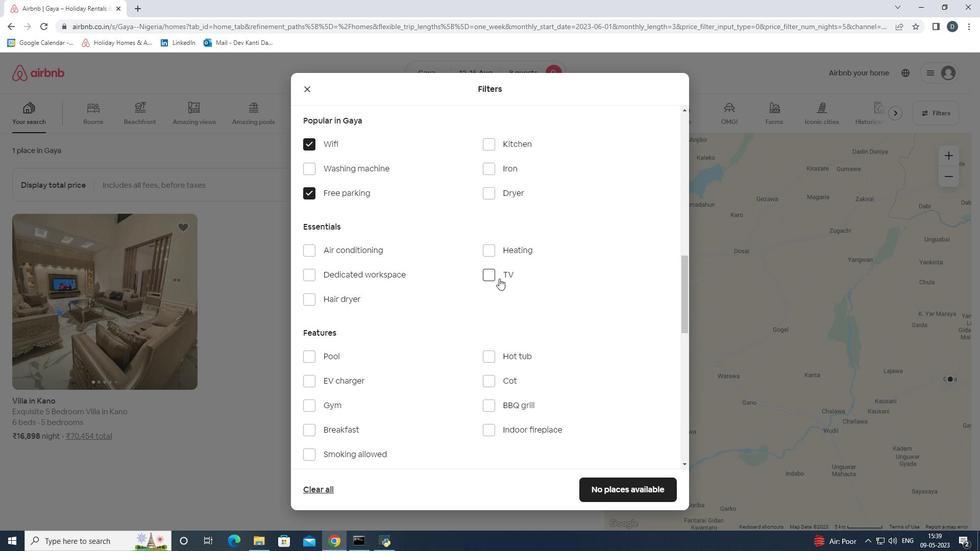 
Action: Mouse scrolled (499, 278) with delta (0, 0)
Screenshot: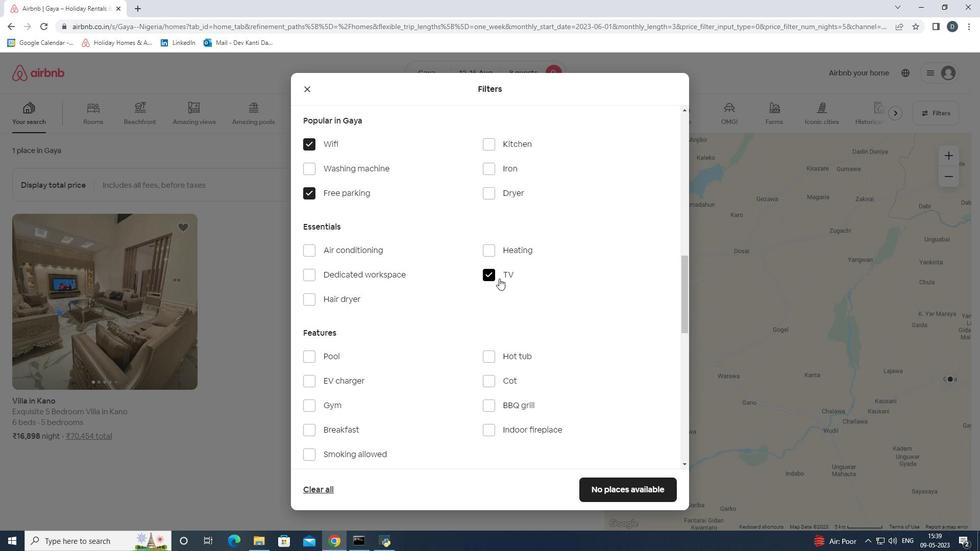 
Action: Mouse moved to (342, 359)
Screenshot: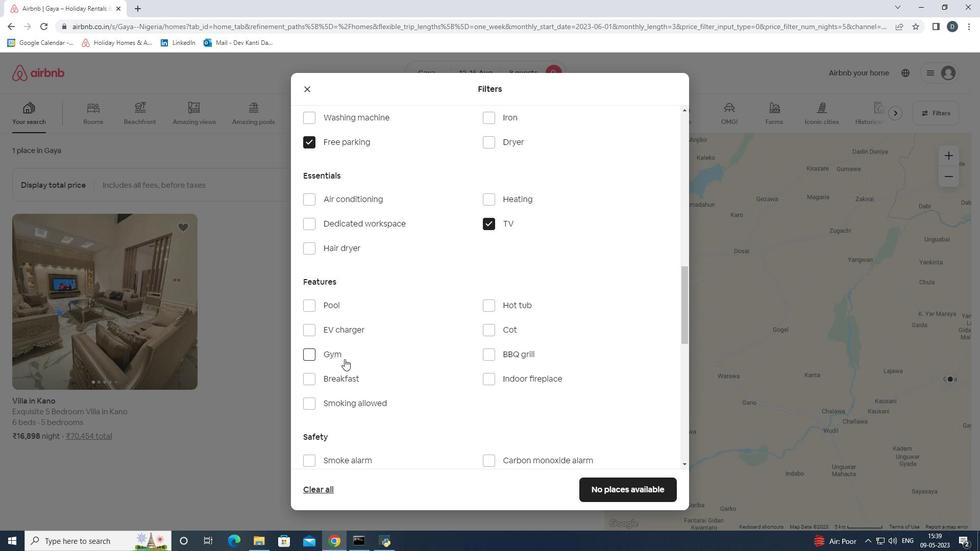 
Action: Mouse pressed left at (342, 359)
Screenshot: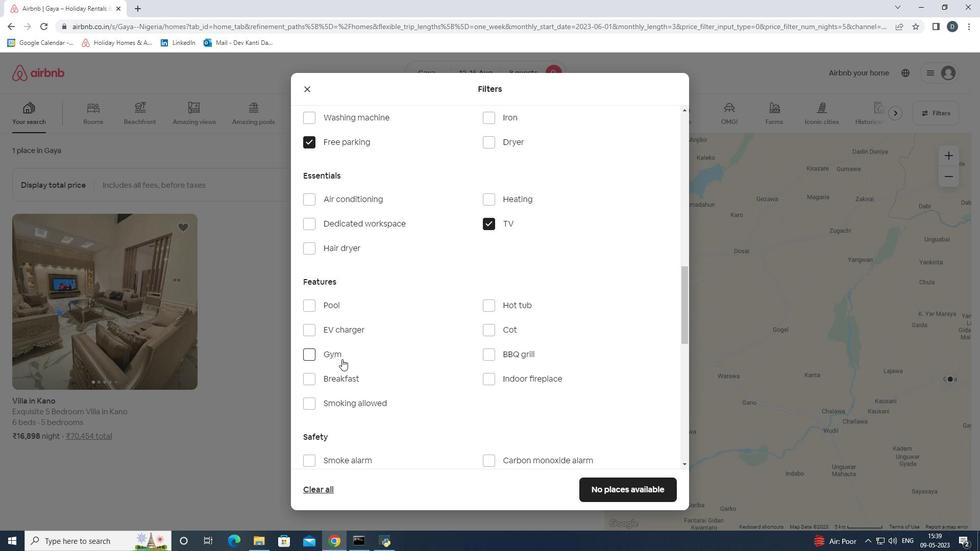 
Action: Mouse moved to (334, 376)
Screenshot: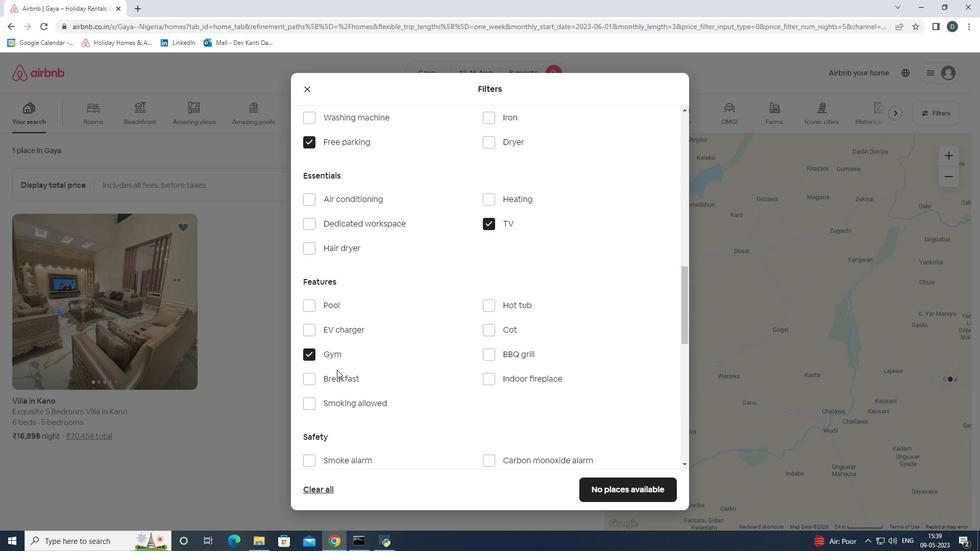 
Action: Mouse pressed left at (334, 376)
Screenshot: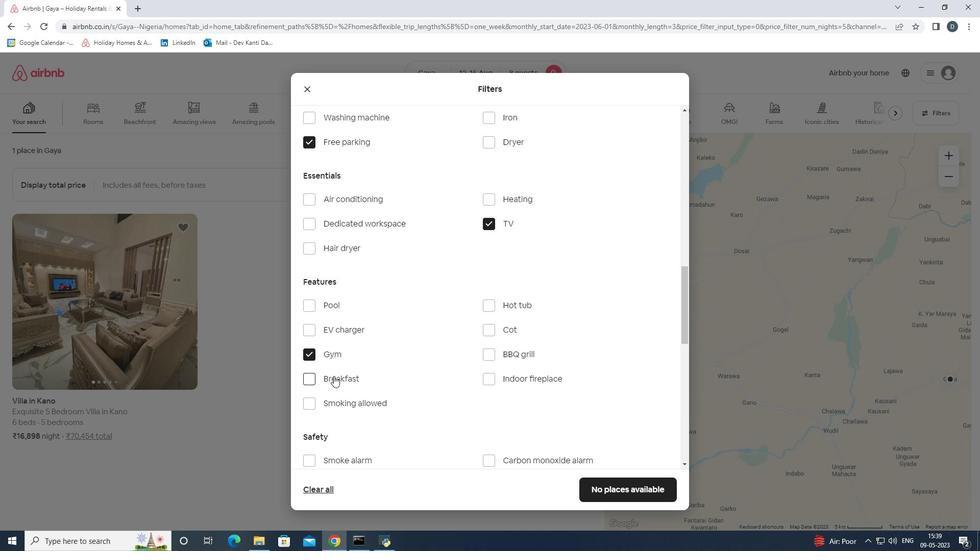 
Action: Mouse moved to (334, 378)
Screenshot: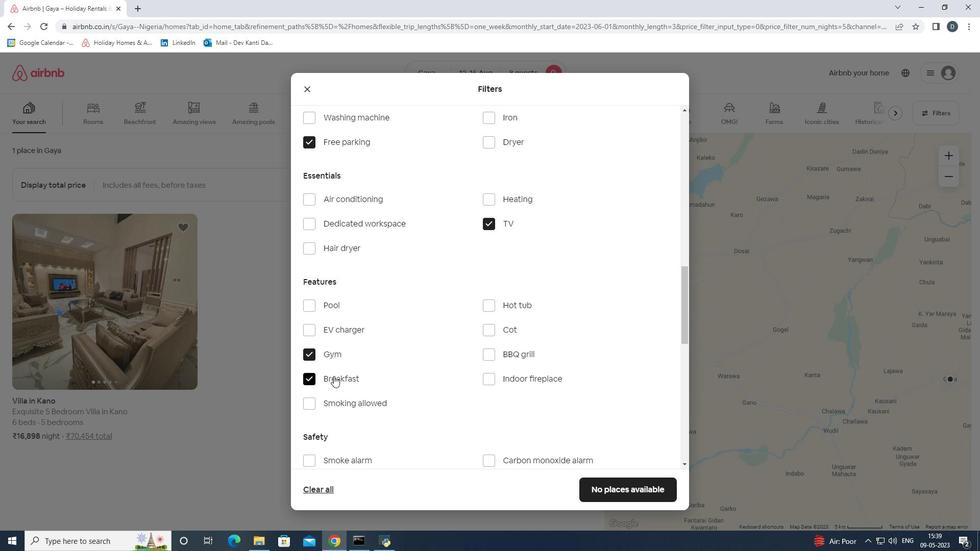 
Action: Mouse scrolled (334, 377) with delta (0, 0)
Screenshot: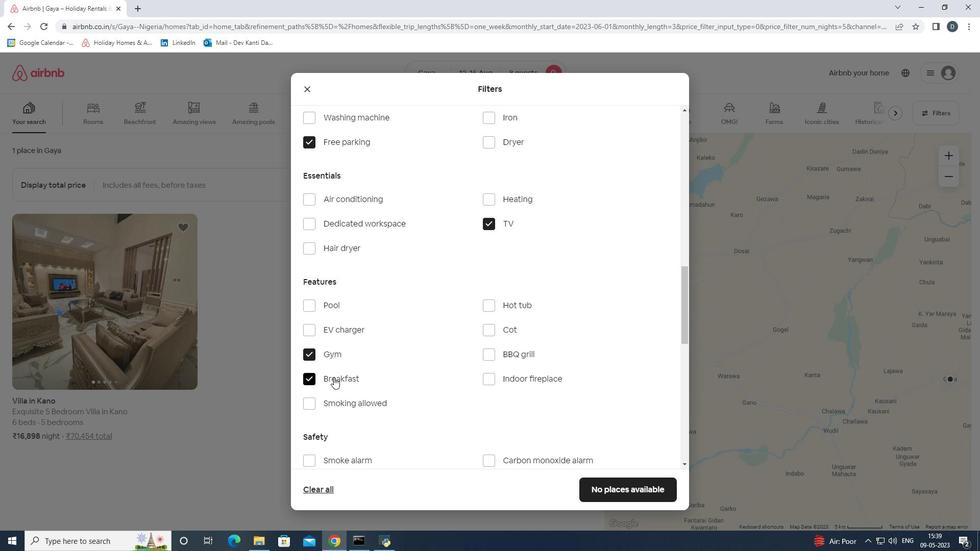 
Action: Mouse scrolled (334, 377) with delta (0, 0)
Screenshot: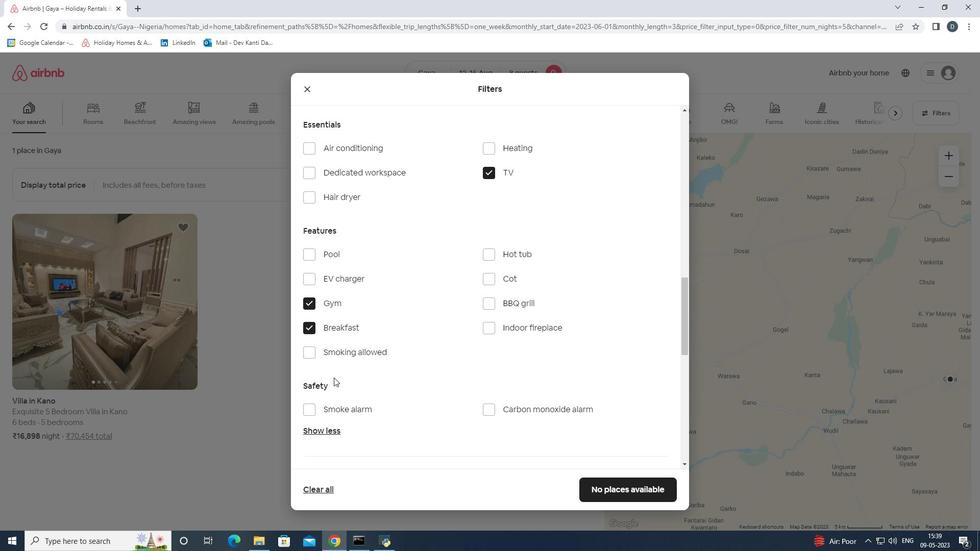 
Action: Mouse scrolled (334, 377) with delta (0, 0)
Screenshot: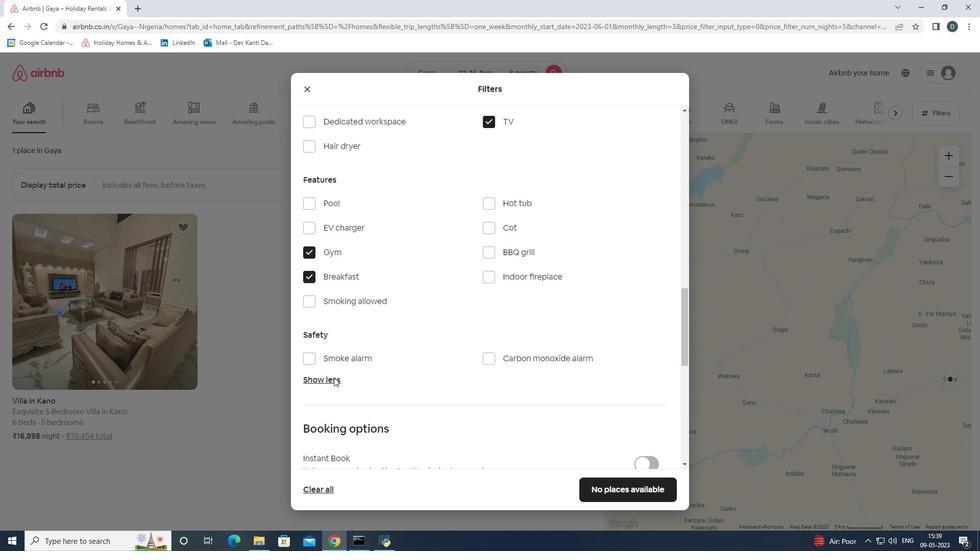 
Action: Mouse moved to (355, 373)
Screenshot: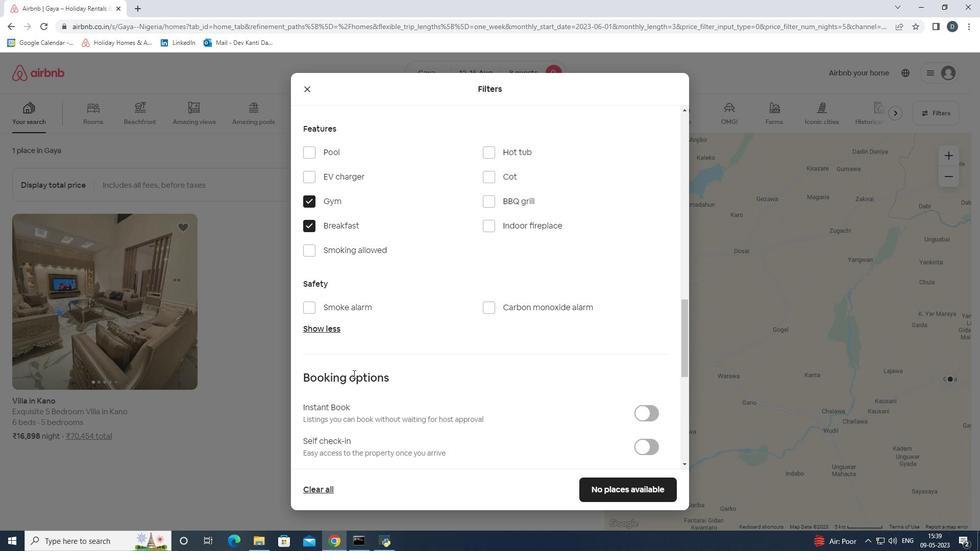 
Action: Mouse scrolled (355, 373) with delta (0, 0)
Screenshot: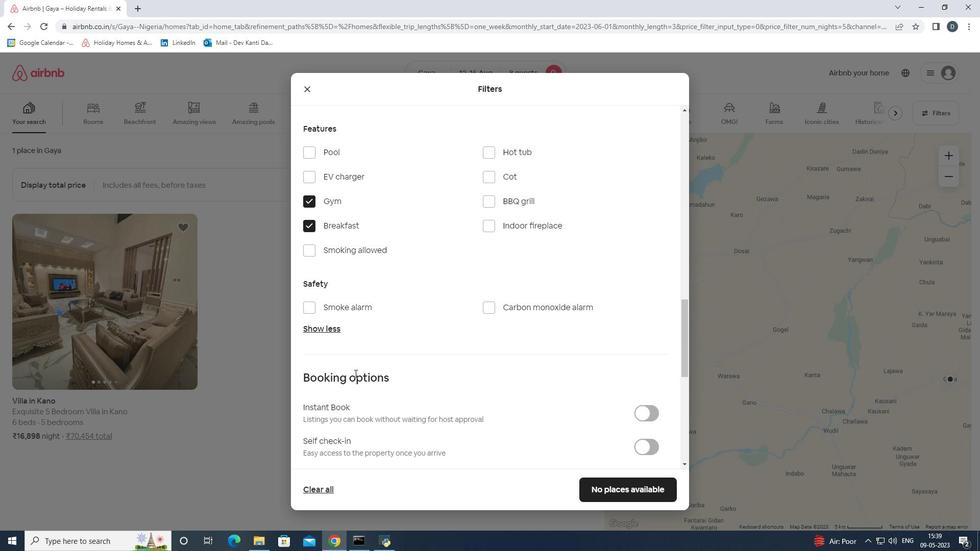 
Action: Mouse moved to (365, 374)
Screenshot: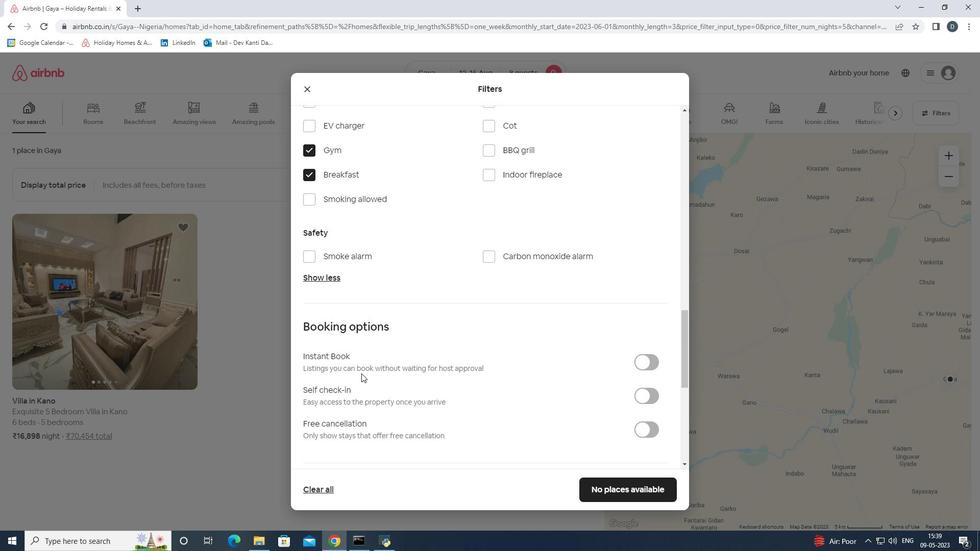 
Action: Mouse scrolled (365, 373) with delta (0, 0)
Screenshot: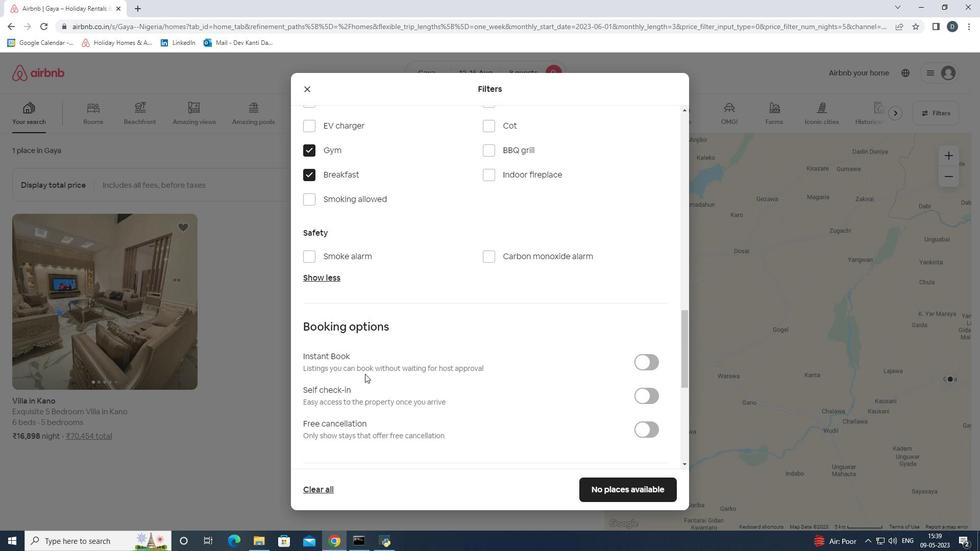 
Action: Mouse moved to (640, 343)
Screenshot: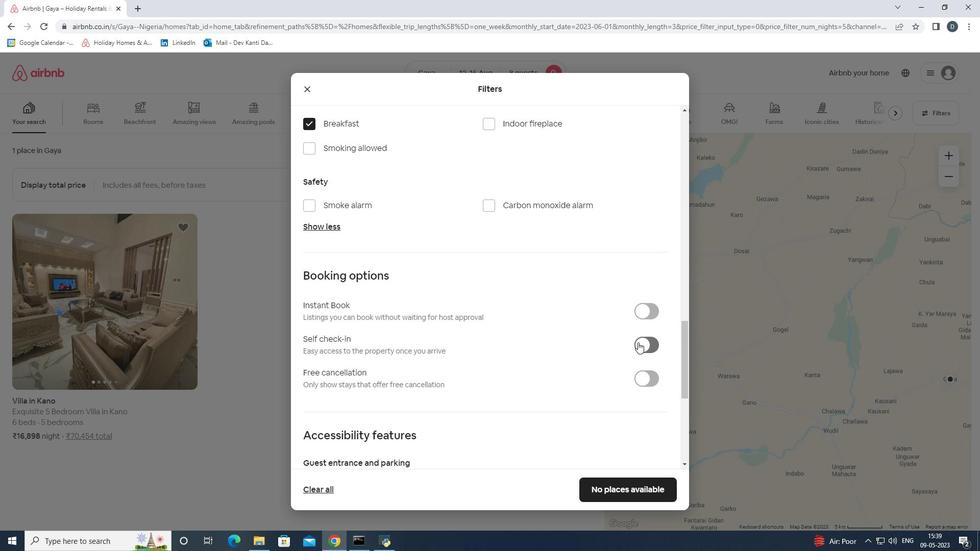 
Action: Mouse pressed left at (640, 343)
Screenshot: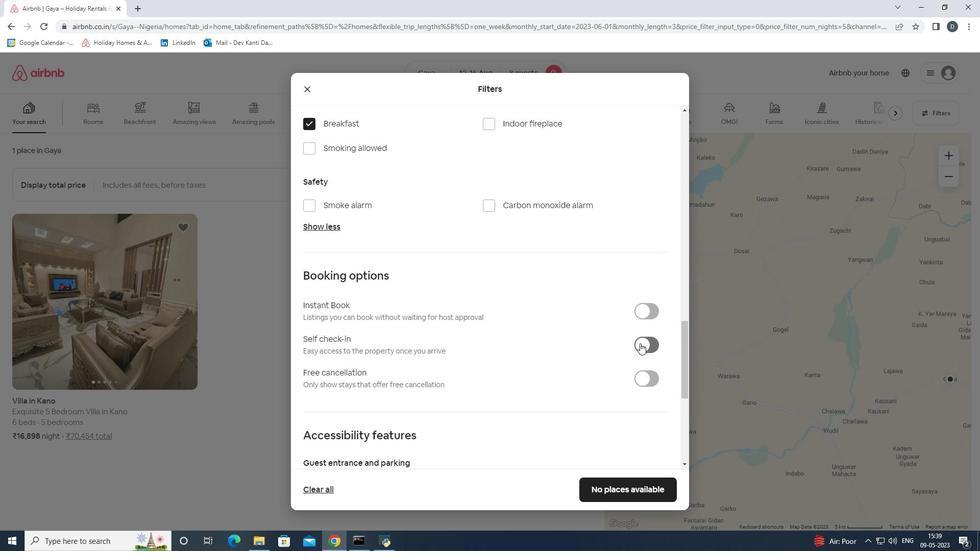 
Action: Mouse scrolled (640, 343) with delta (0, 0)
Screenshot: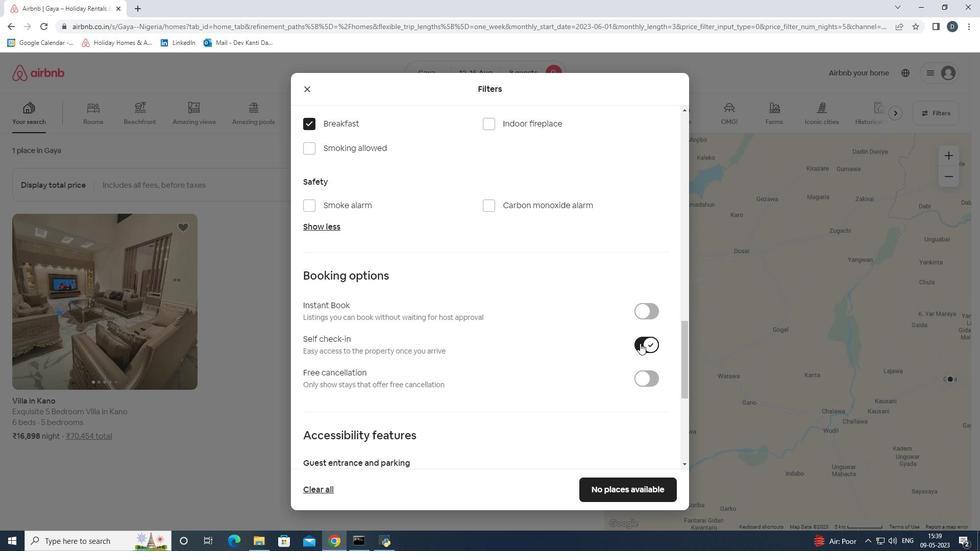 
Action: Mouse scrolled (640, 343) with delta (0, 0)
Screenshot: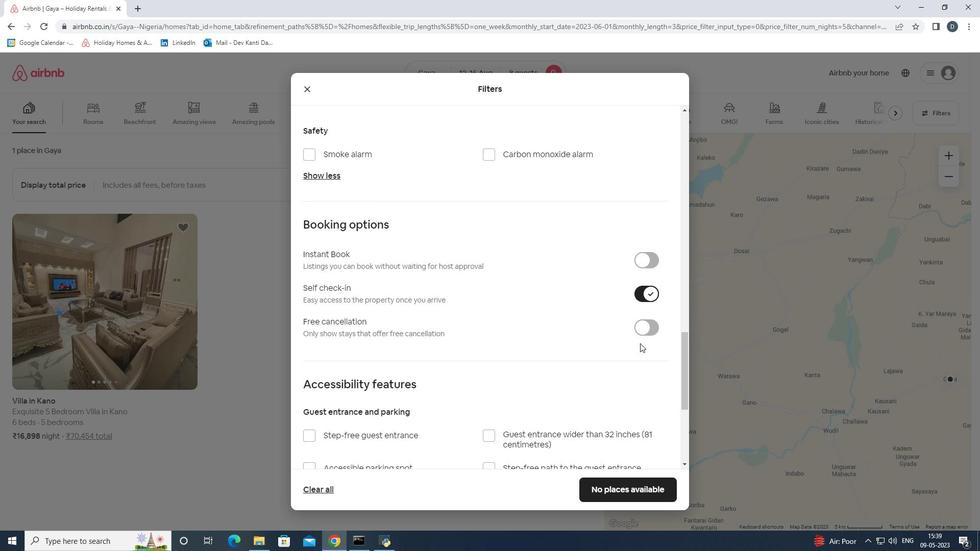 
Action: Mouse scrolled (640, 343) with delta (0, 0)
Screenshot: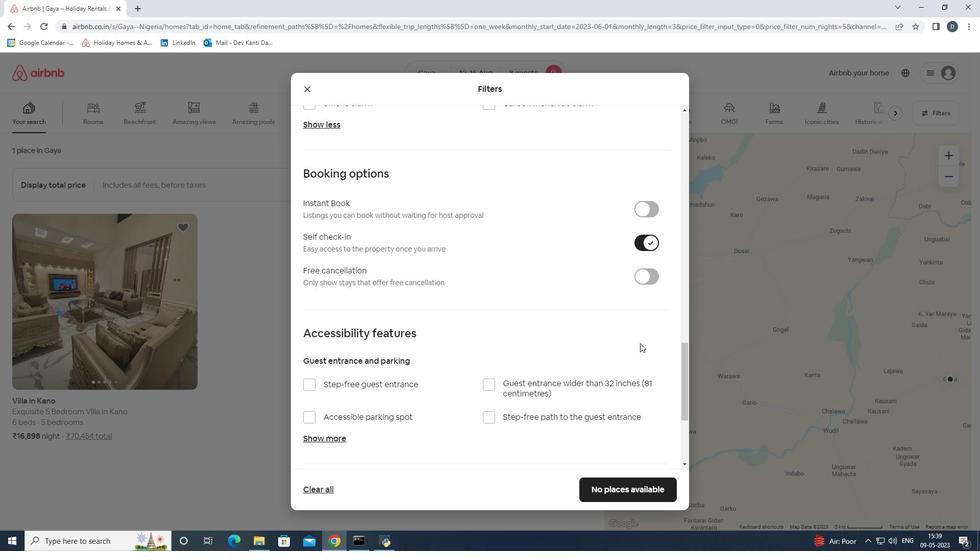 
Action: Mouse scrolled (640, 343) with delta (0, 0)
Screenshot: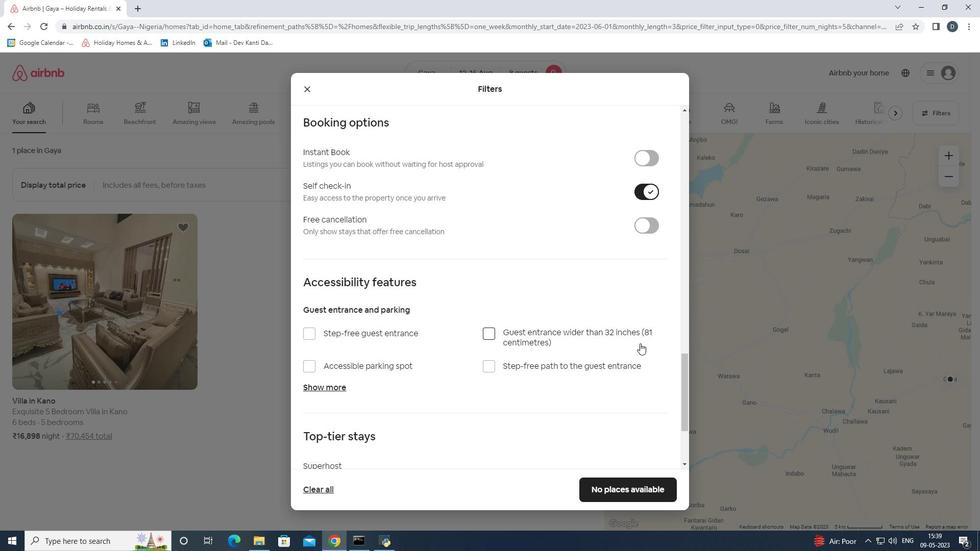 
Action: Mouse scrolled (640, 343) with delta (0, 0)
Screenshot: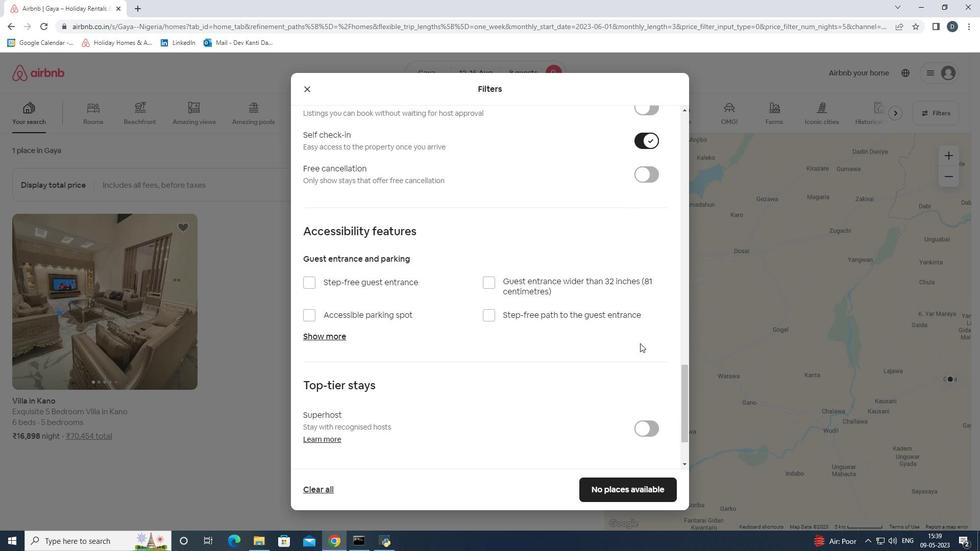
Action: Mouse scrolled (640, 343) with delta (0, 0)
Screenshot: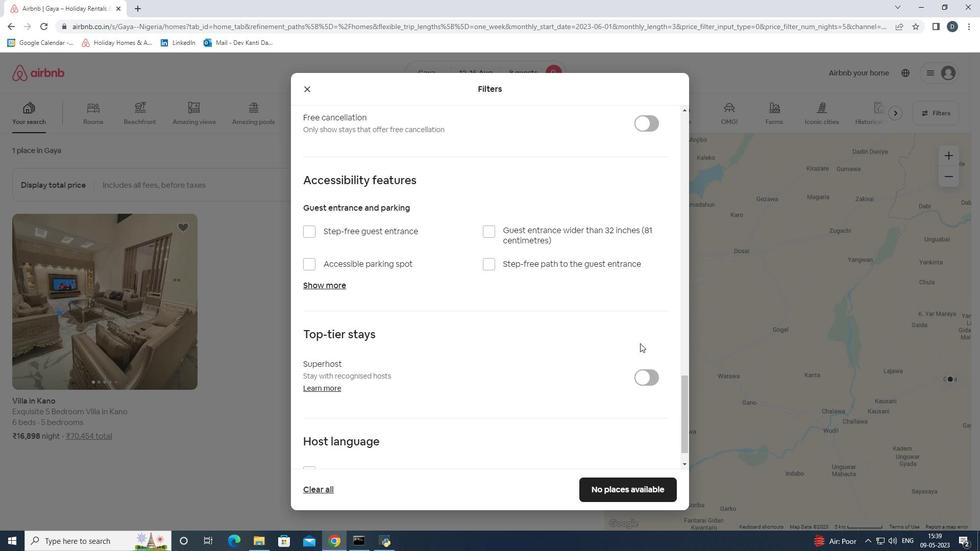 
Action: Mouse scrolled (640, 343) with delta (0, 0)
Screenshot: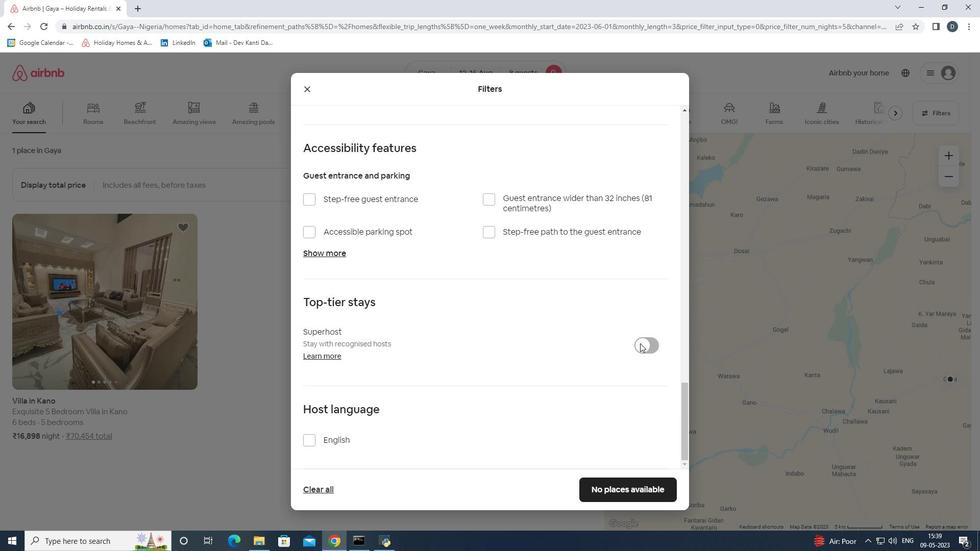 
Action: Mouse moved to (311, 442)
Screenshot: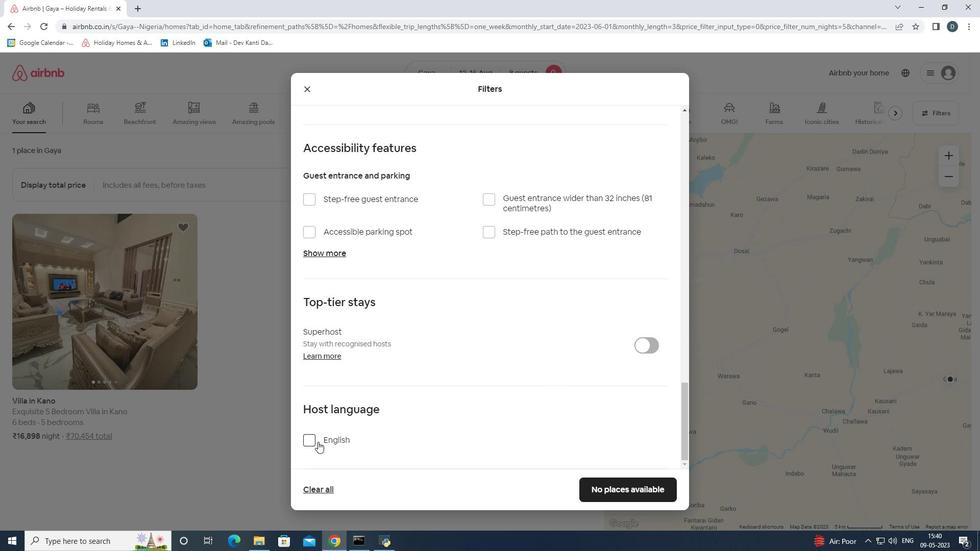 
Action: Mouse pressed left at (311, 442)
Screenshot: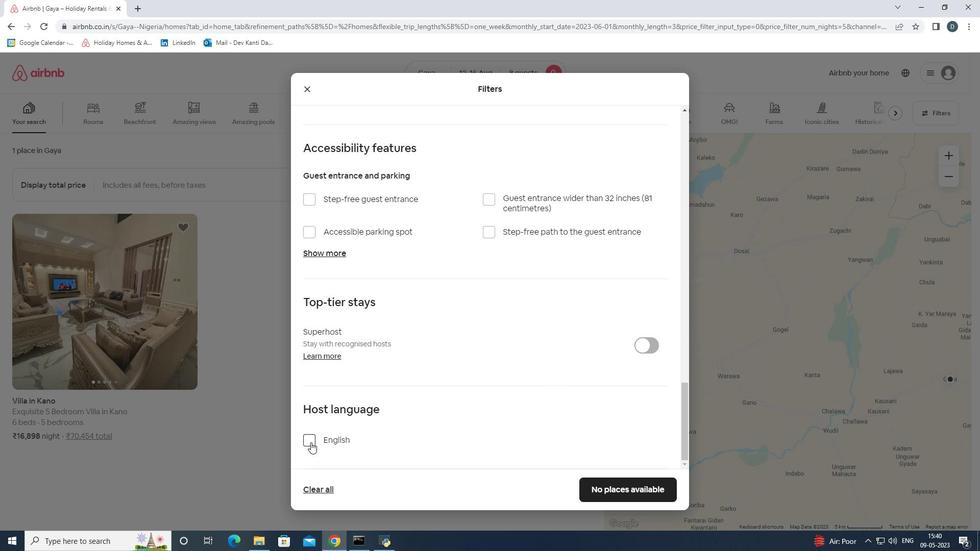 
Action: Mouse moved to (590, 485)
Screenshot: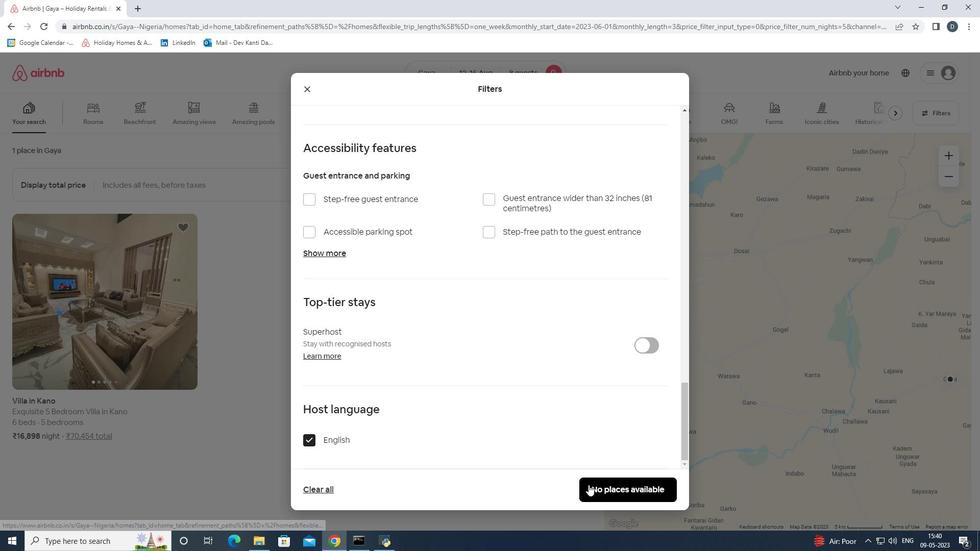 
Action: Mouse pressed left at (590, 485)
Screenshot: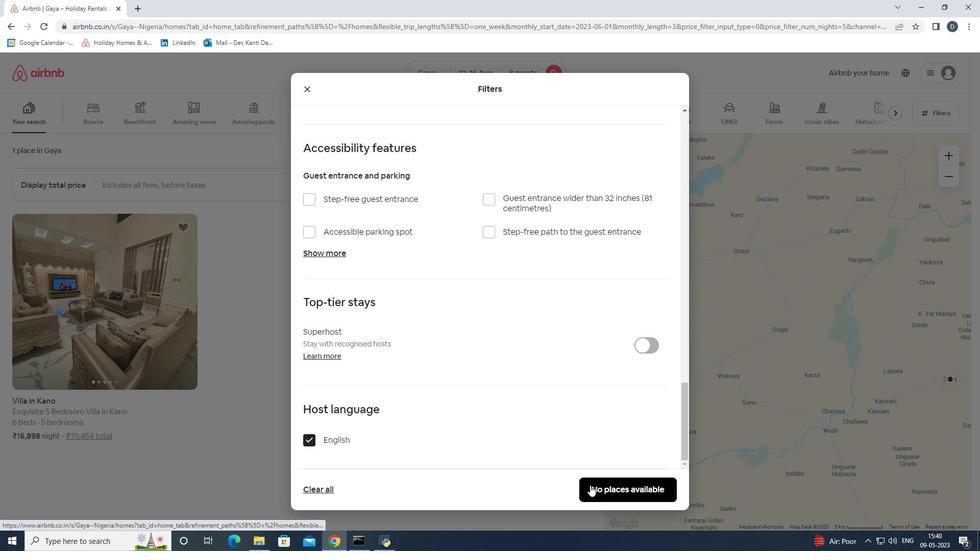
Action: Mouse moved to (583, 483)
Screenshot: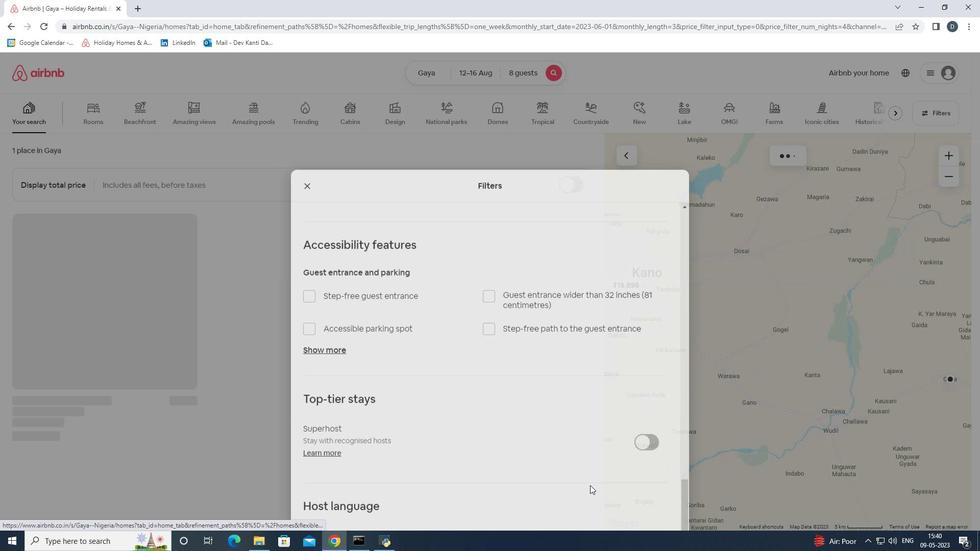 
